 Task: Look for space in Caldas Novas, Brazil from 5th July, 2023 to 11th July, 2023 for 2 adults in price range Rs.8000 to Rs.16000. Place can be entire place with 2 bedrooms having 2 beds and 1 bathroom. Property type can be house, flat, guest house. Booking option can be shelf check-in. Required host language is Spanish.
Action: Mouse moved to (423, 88)
Screenshot: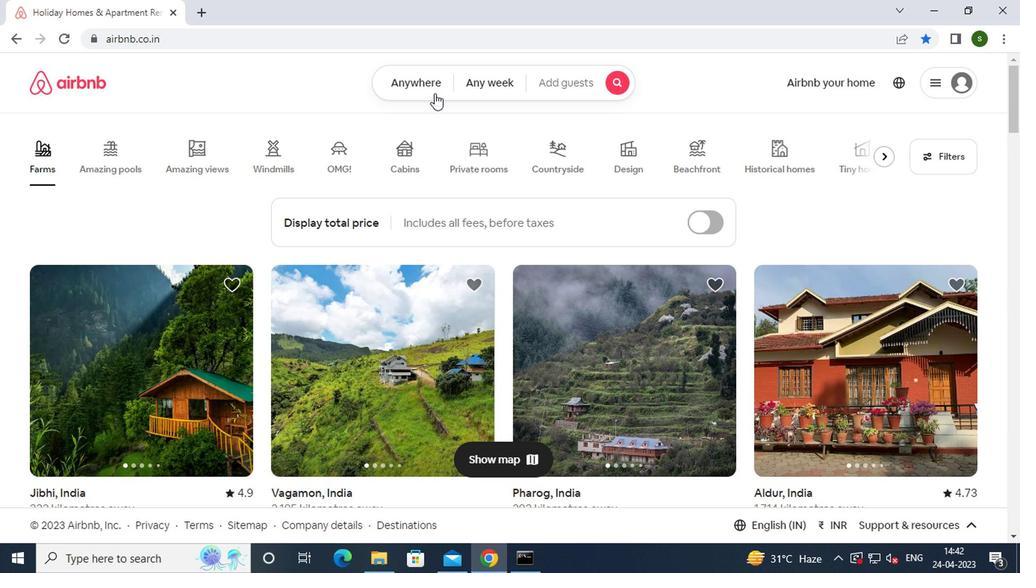 
Action: Mouse pressed left at (423, 88)
Screenshot: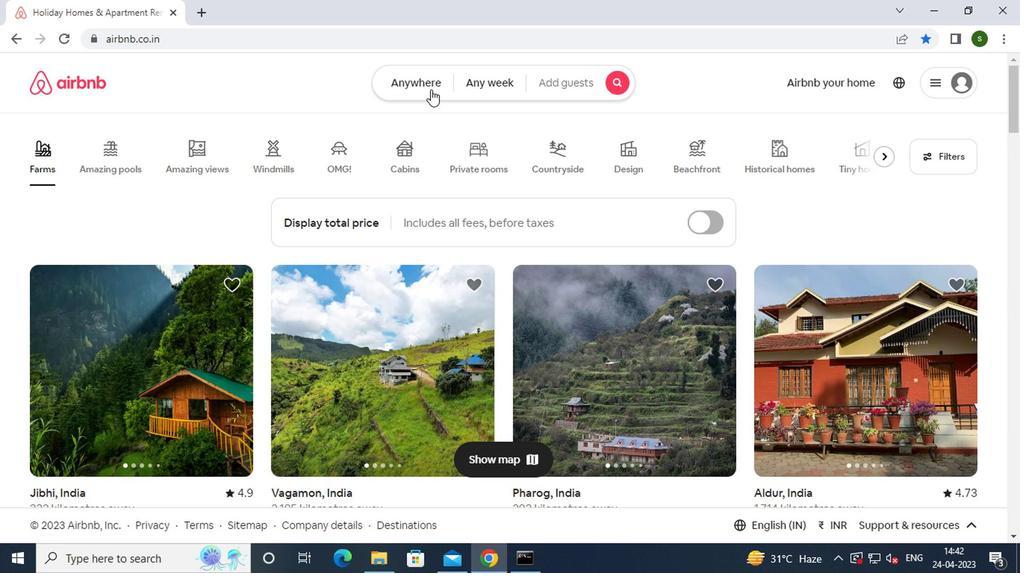 
Action: Mouse moved to (304, 139)
Screenshot: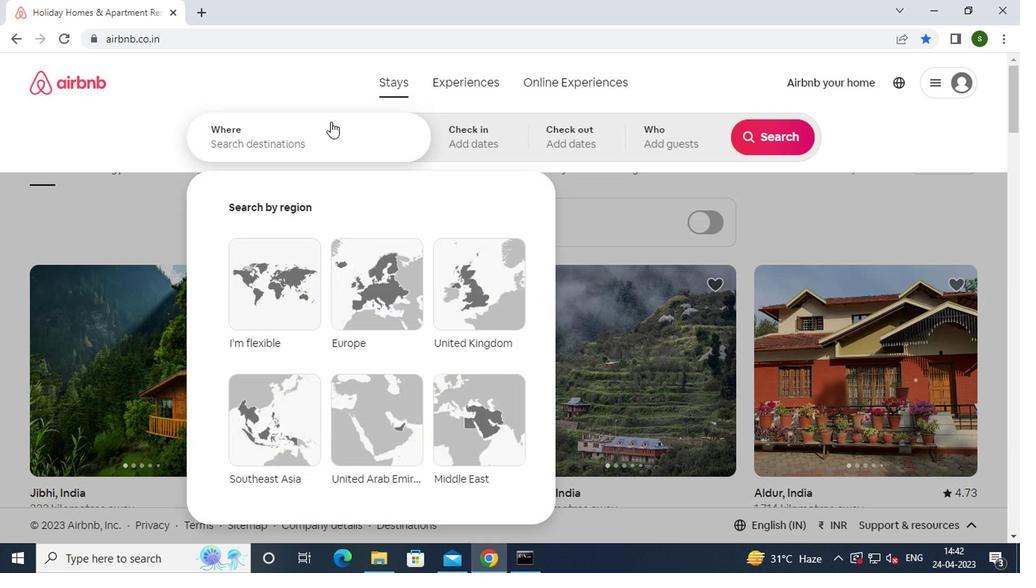 
Action: Mouse pressed left at (304, 139)
Screenshot: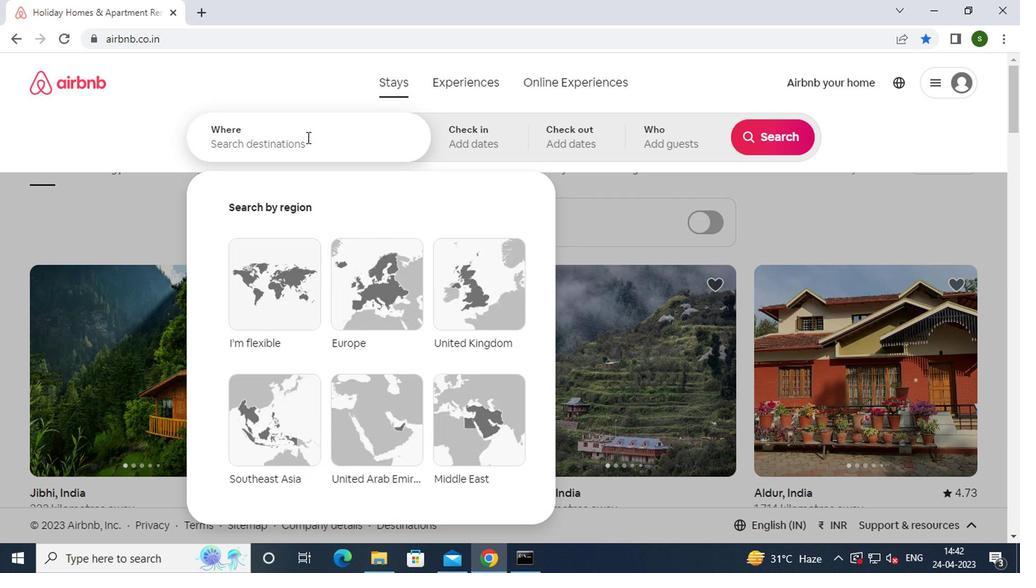 
Action: Key pressed c<Key.caps_lock>aldas<Key.space><Key.caps_lock>n<Key.caps_lock>ovas,<Key.space><Key.caps_lock>b<Key.caps_lock>razil<Key.enter>
Screenshot: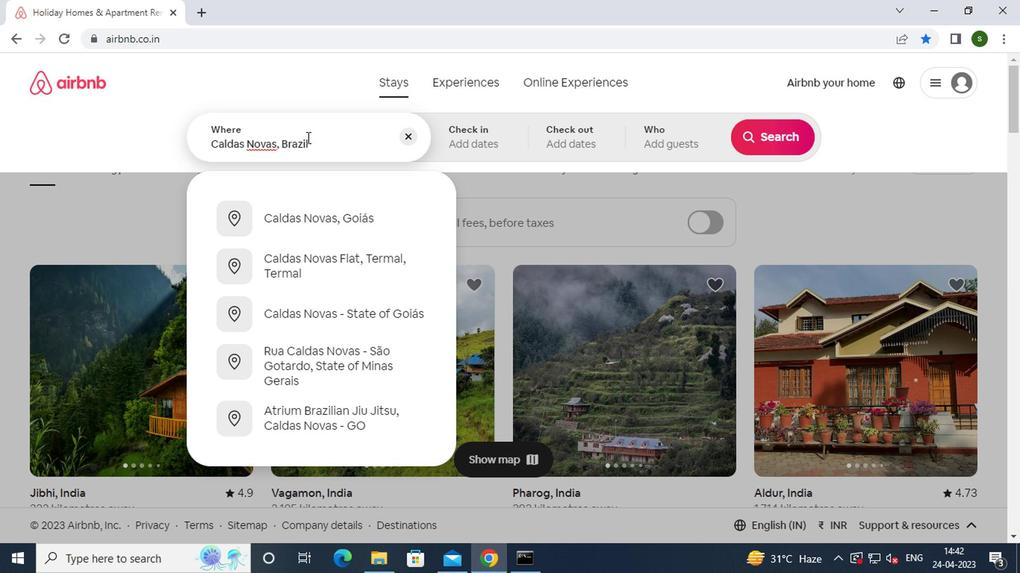 
Action: Mouse moved to (756, 257)
Screenshot: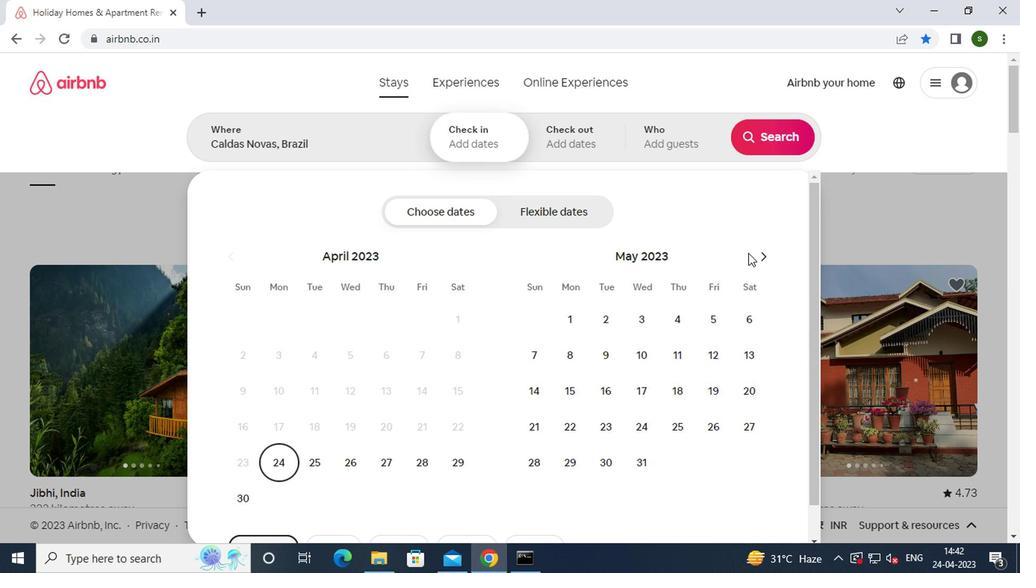 
Action: Mouse pressed left at (756, 257)
Screenshot: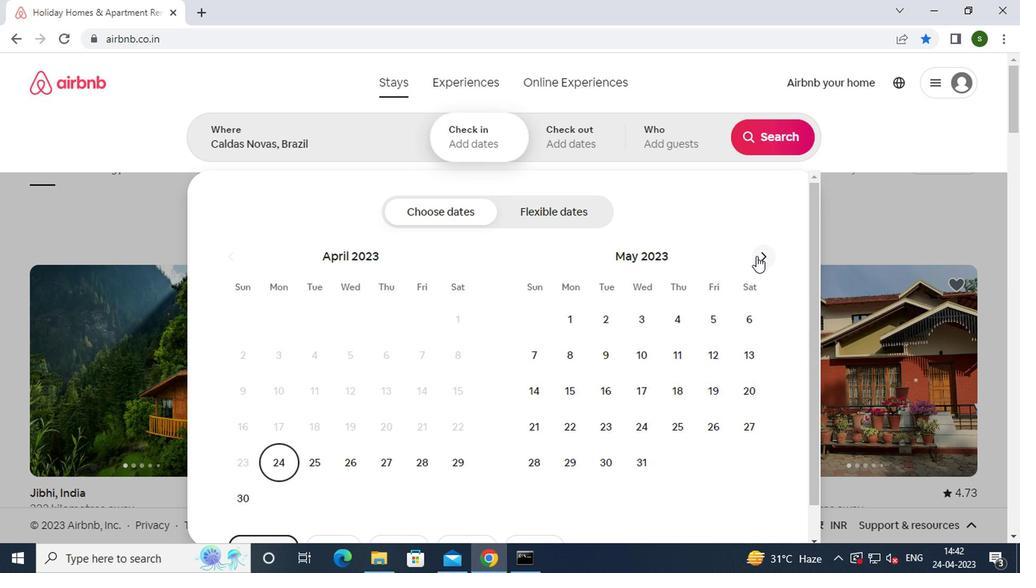 
Action: Mouse pressed left at (756, 257)
Screenshot: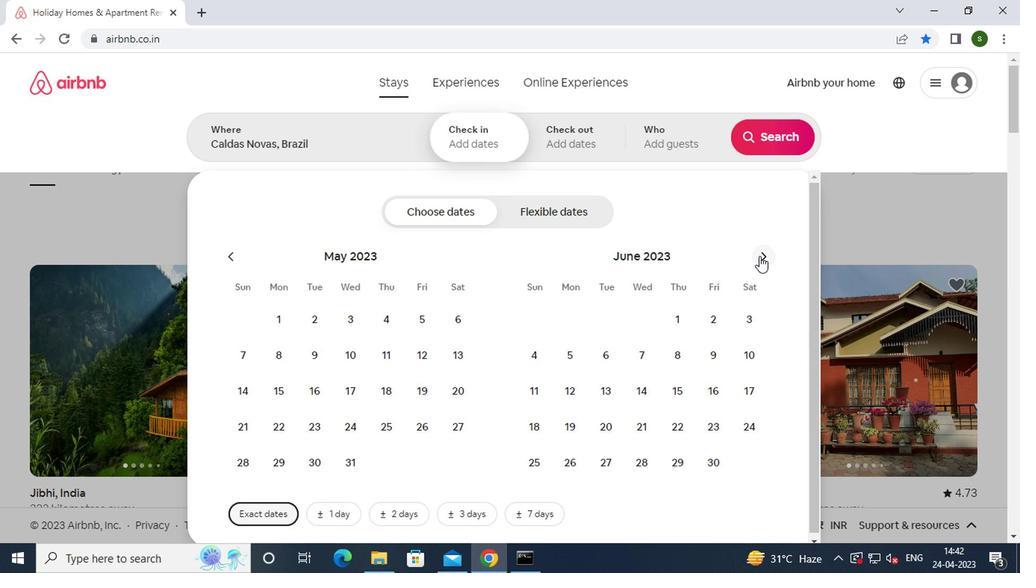 
Action: Mouse moved to (640, 352)
Screenshot: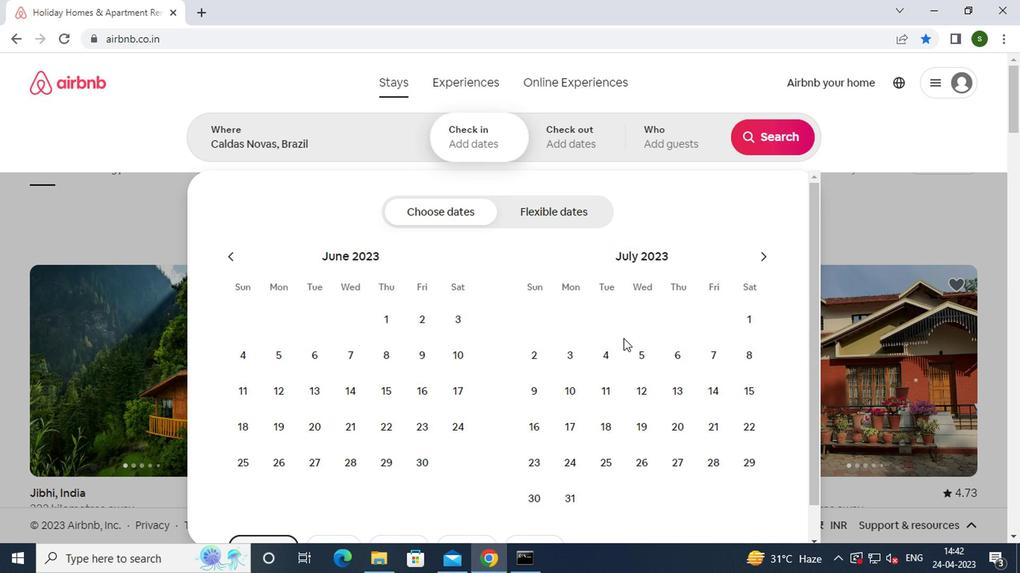 
Action: Mouse pressed left at (640, 352)
Screenshot: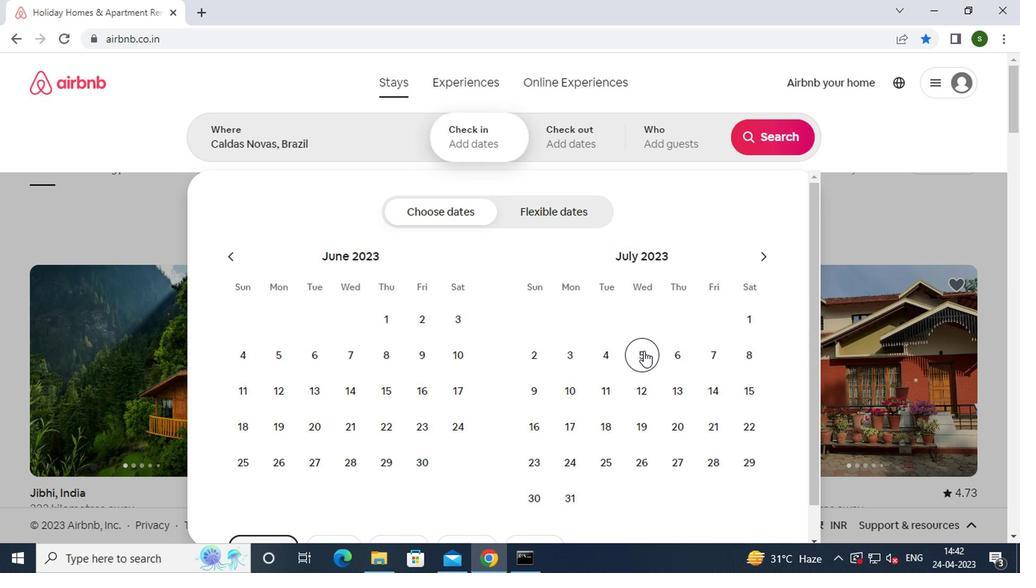 
Action: Mouse moved to (601, 393)
Screenshot: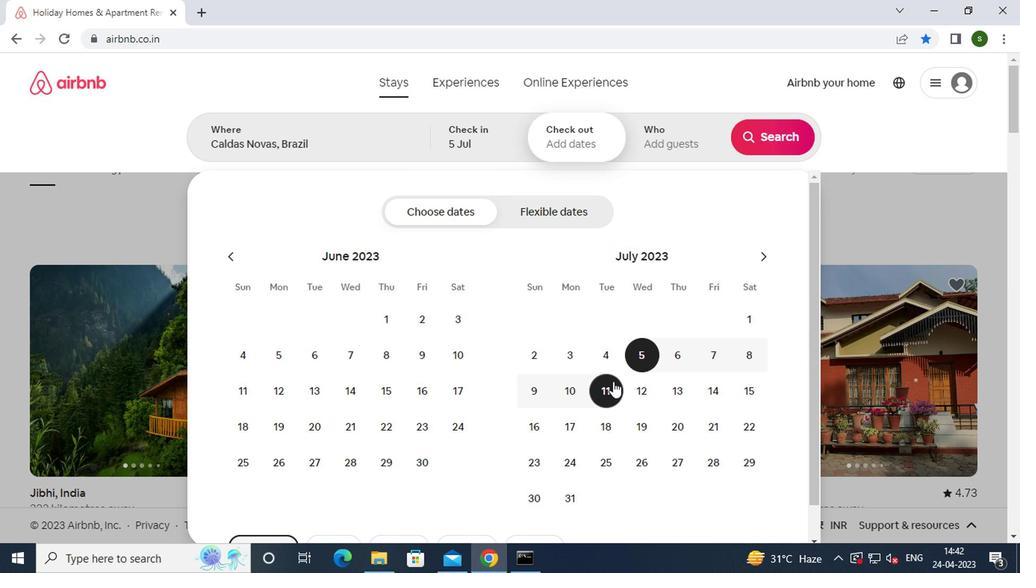 
Action: Mouse pressed left at (601, 393)
Screenshot: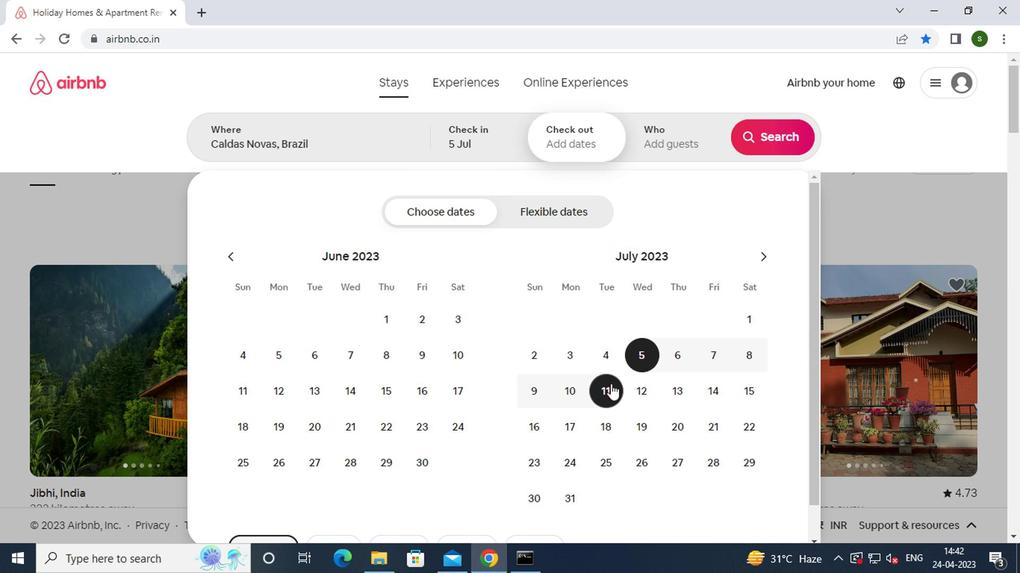 
Action: Mouse moved to (679, 147)
Screenshot: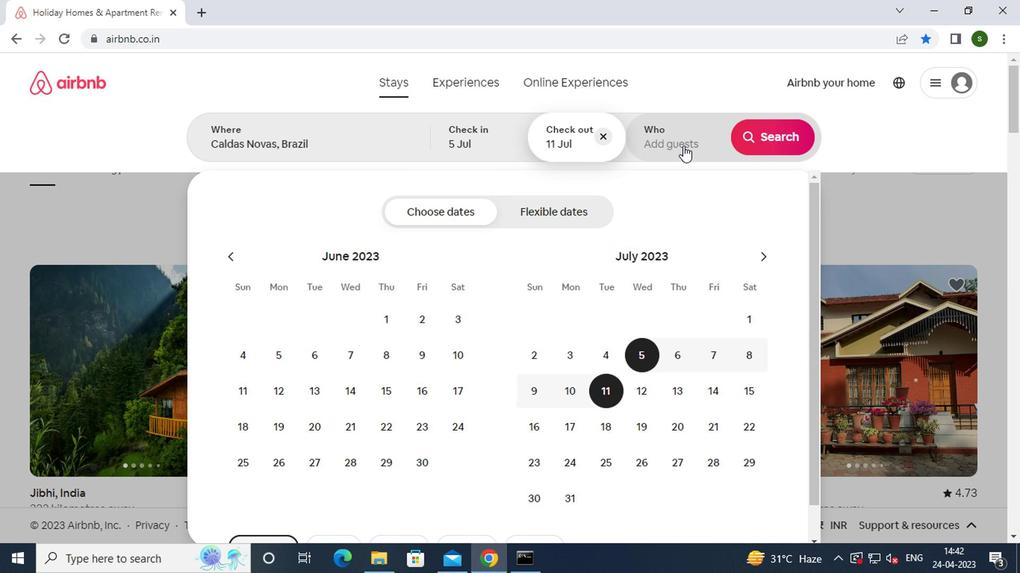 
Action: Mouse pressed left at (679, 147)
Screenshot: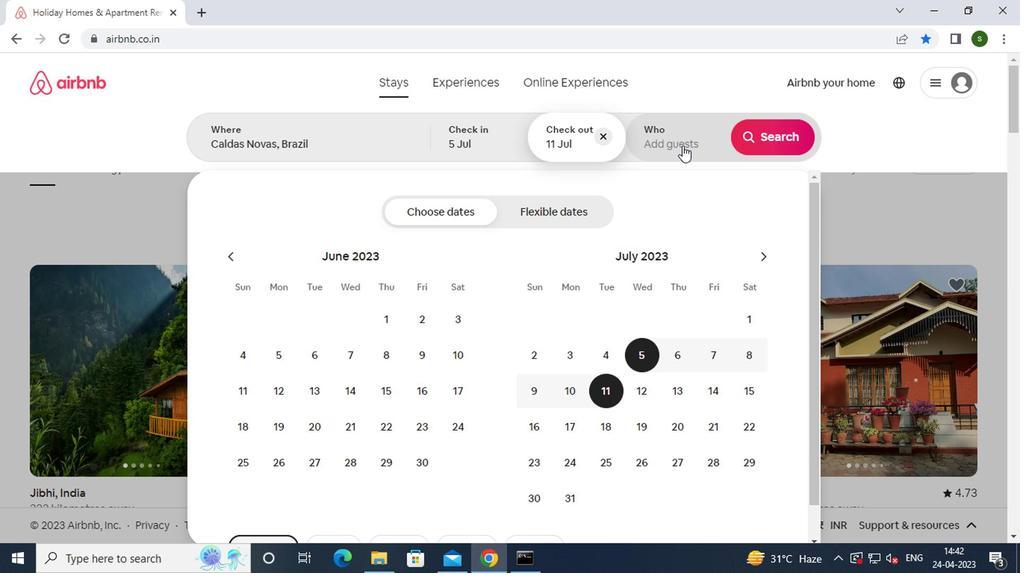 
Action: Mouse moved to (773, 228)
Screenshot: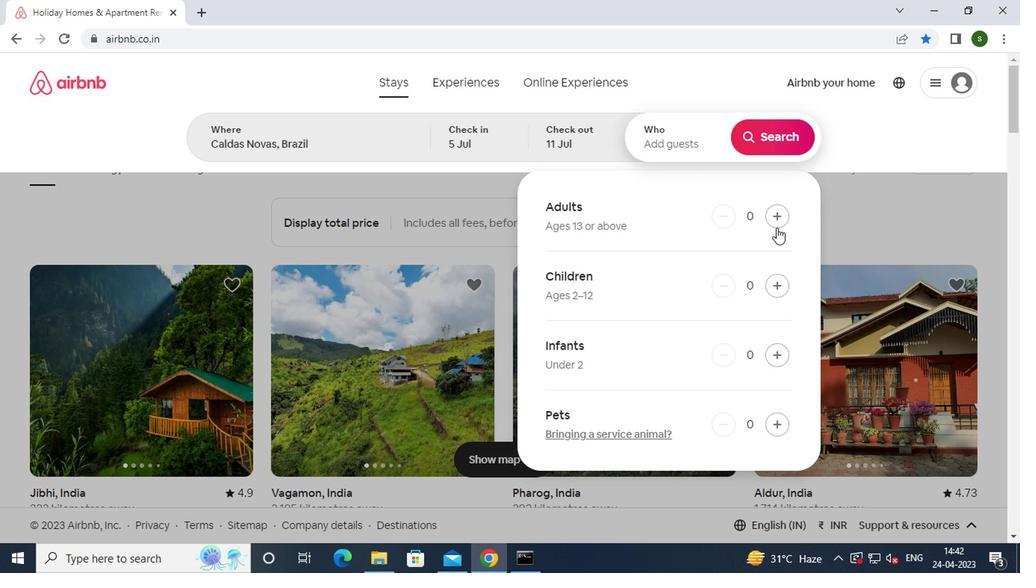 
Action: Mouse pressed left at (773, 228)
Screenshot: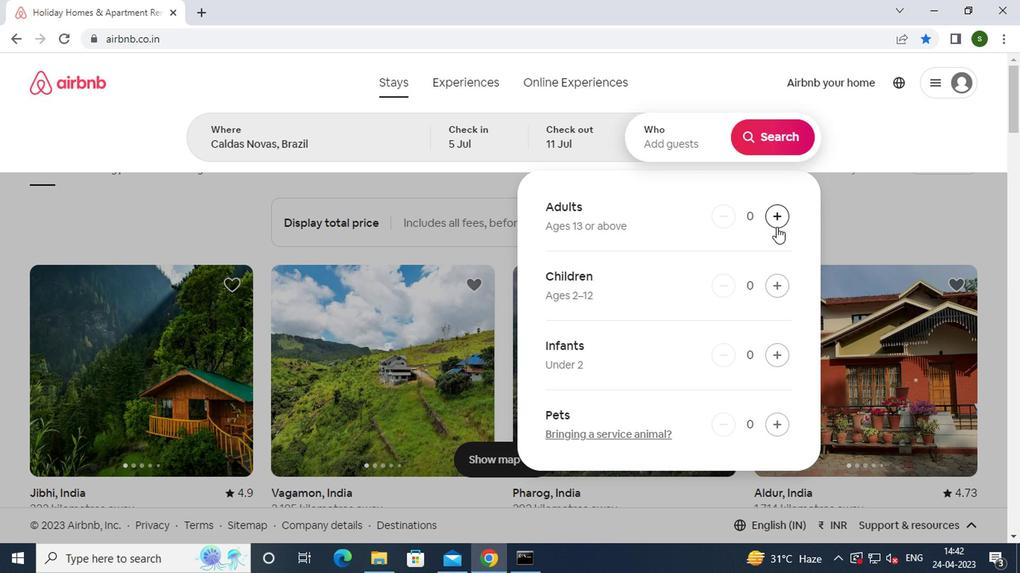 
Action: Mouse pressed left at (773, 228)
Screenshot: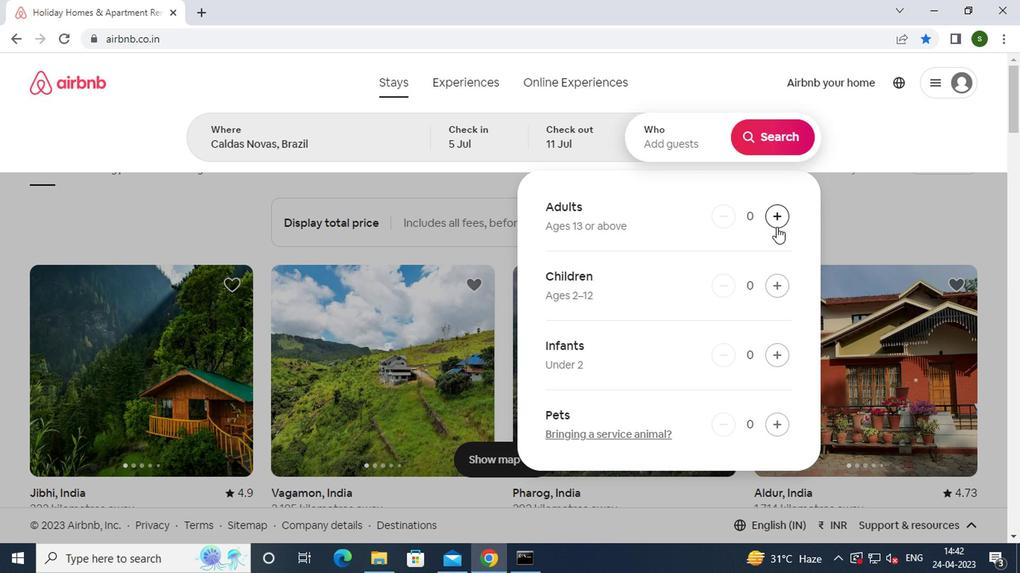 
Action: Mouse moved to (775, 143)
Screenshot: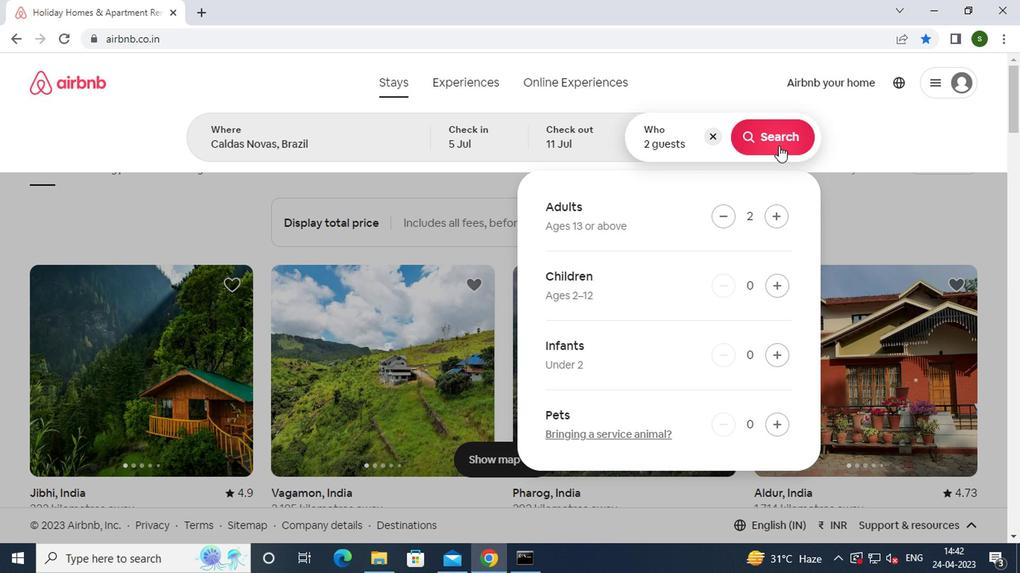 
Action: Mouse pressed left at (775, 143)
Screenshot: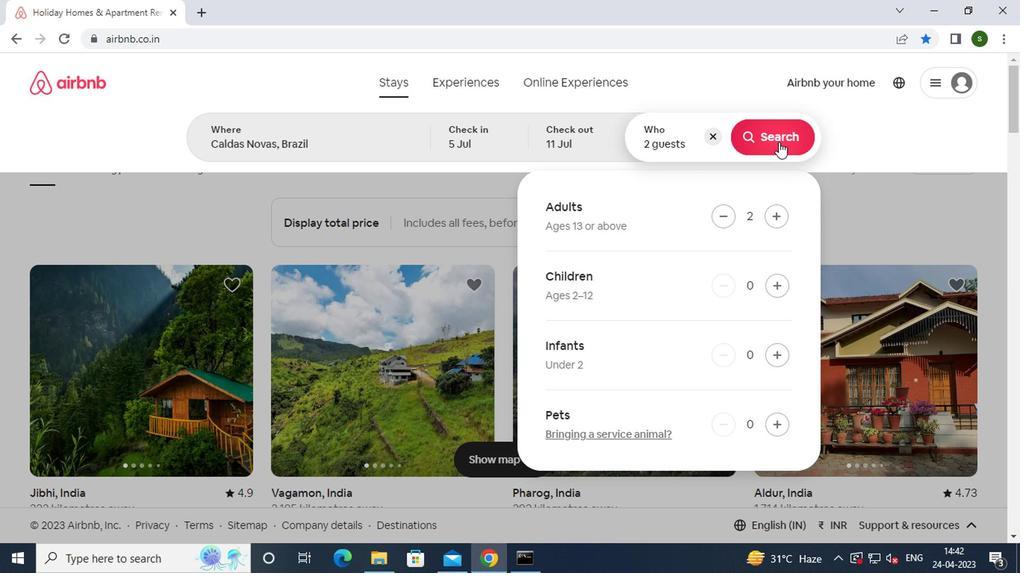 
Action: Mouse moved to (943, 143)
Screenshot: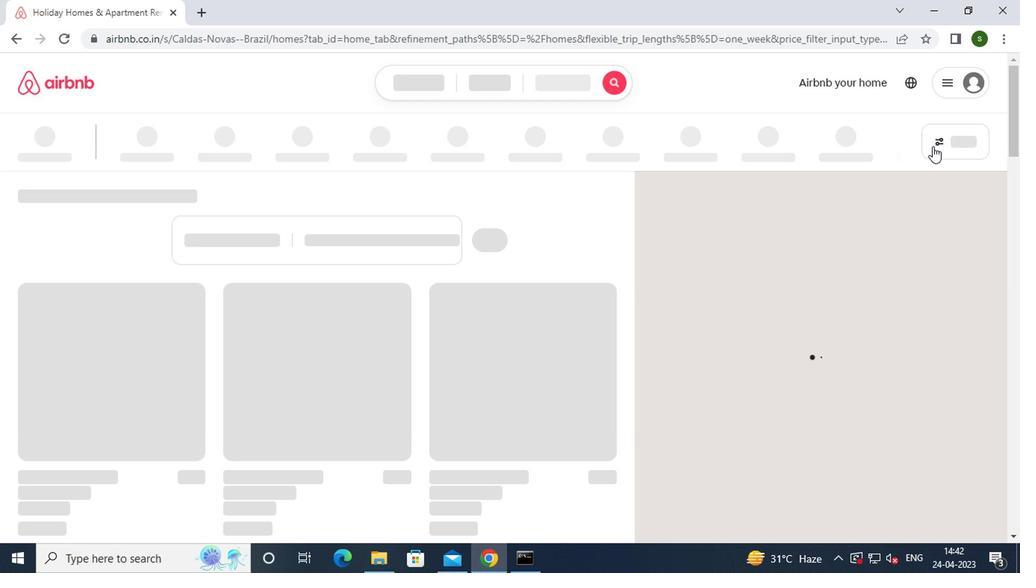 
Action: Mouse pressed left at (943, 143)
Screenshot: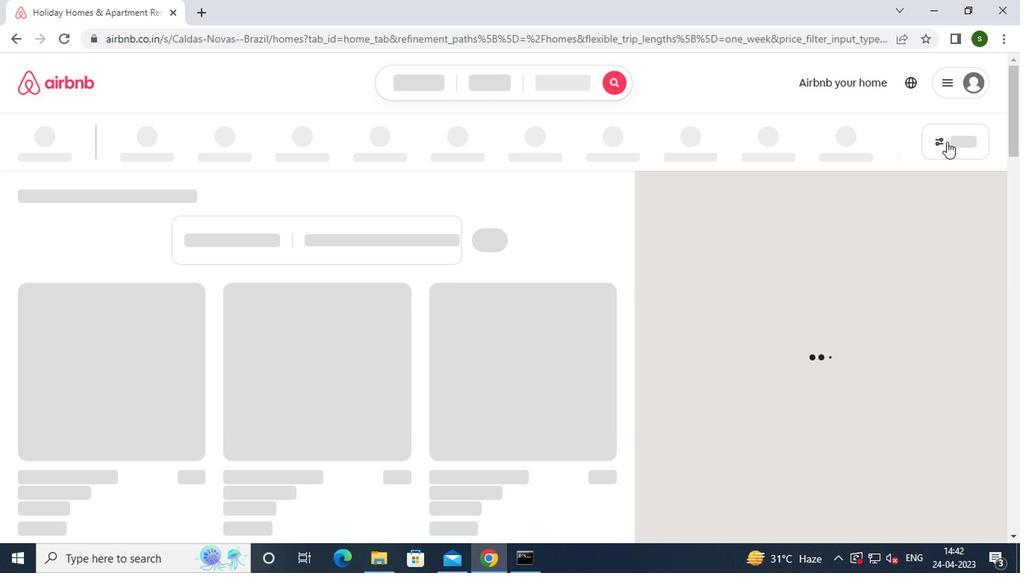 
Action: Mouse moved to (396, 333)
Screenshot: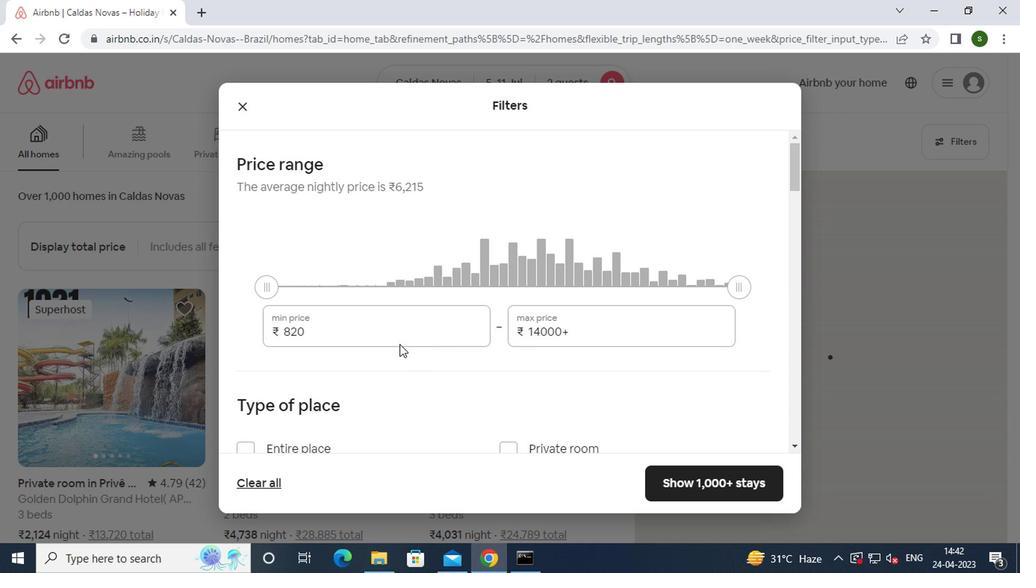 
Action: Mouse pressed left at (396, 333)
Screenshot: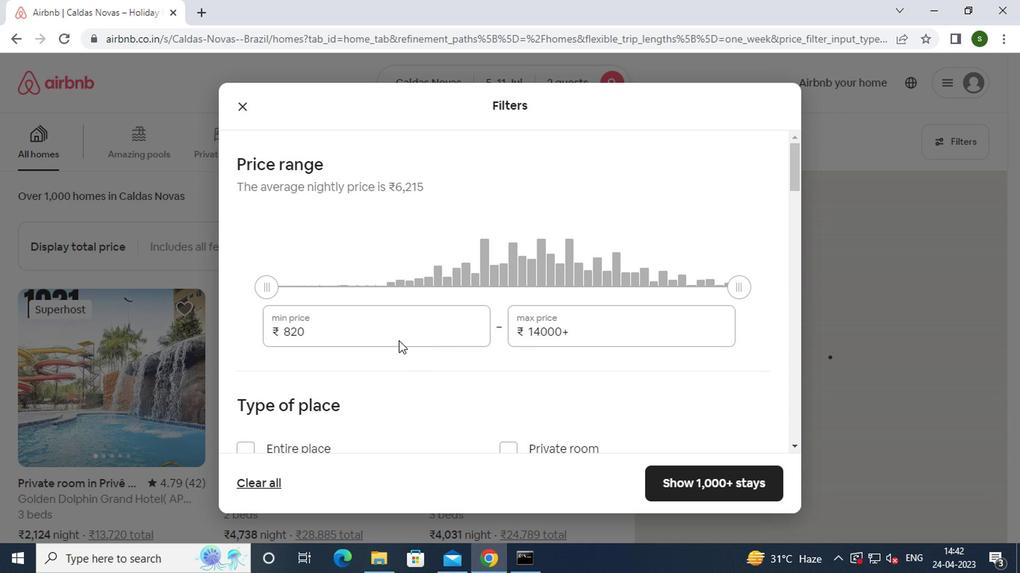 
Action: Mouse moved to (396, 333)
Screenshot: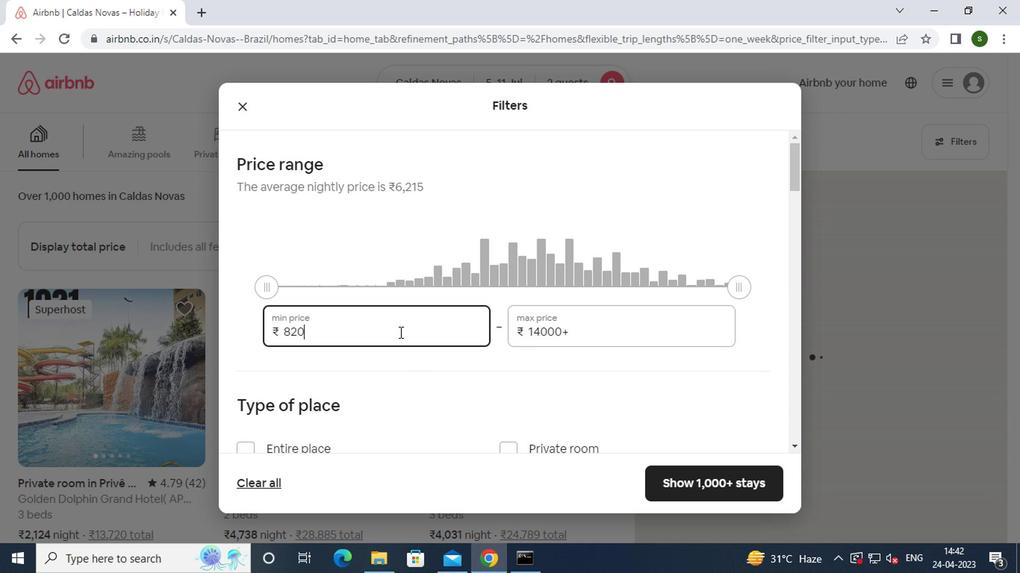 
Action: Key pressed <Key.backspace><Key.backspace><Key.backspace><Key.backspace><Key.backspace><Key.backspace><Key.backspace><Key.backspace><Key.backspace>8000
Screenshot: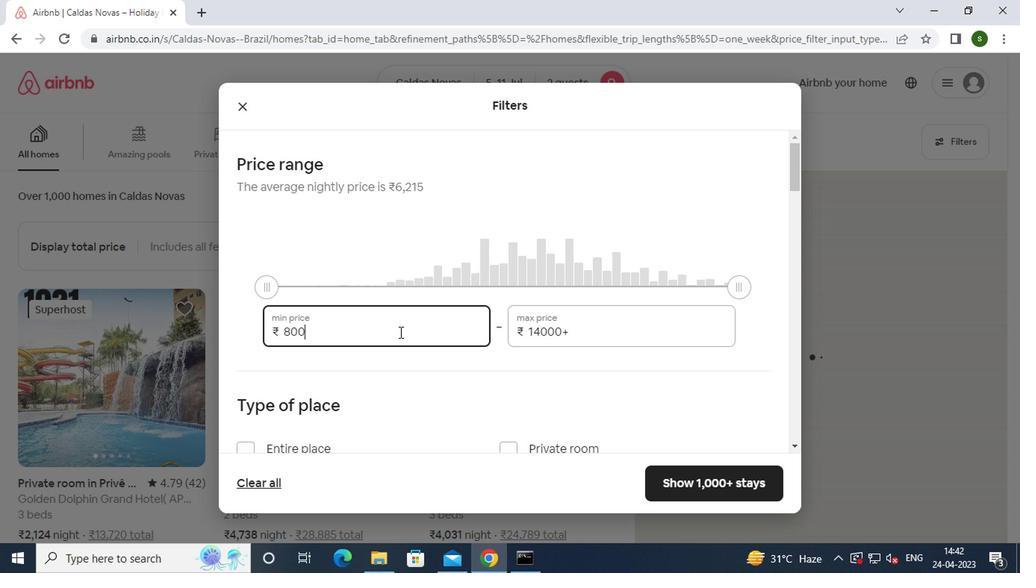 
Action: Mouse moved to (574, 335)
Screenshot: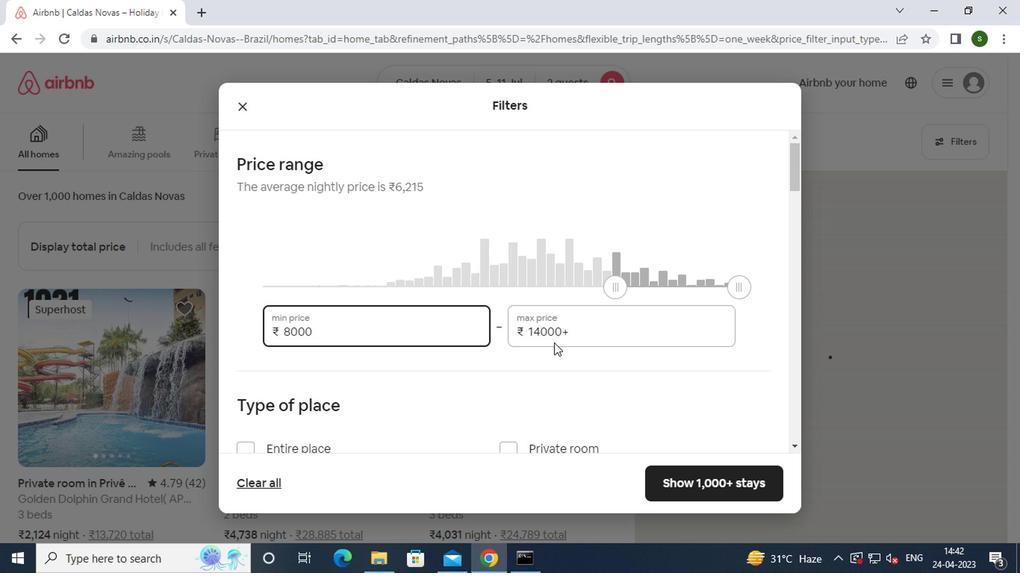
Action: Mouse pressed left at (574, 335)
Screenshot: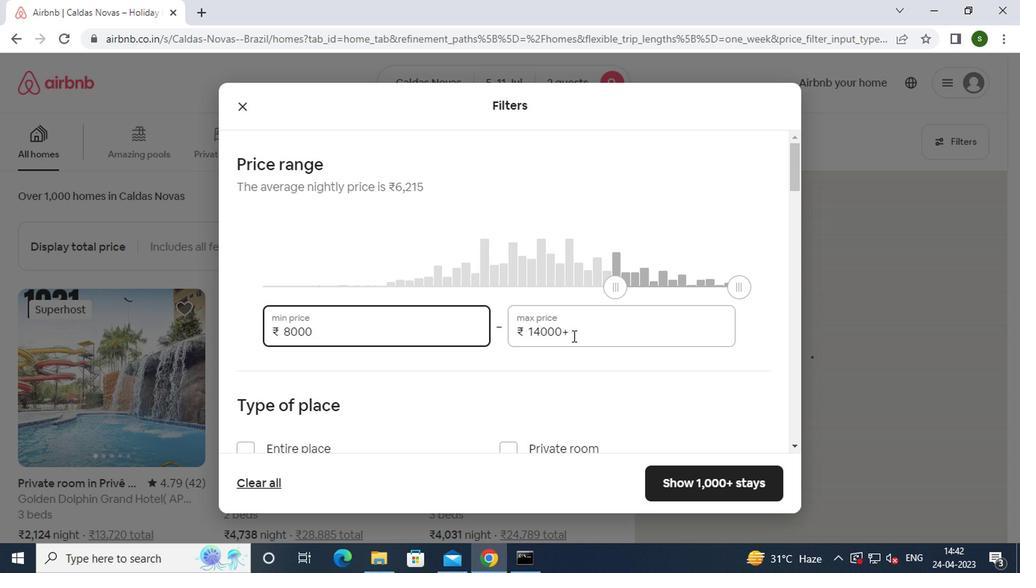 
Action: Key pressed <Key.backspace><Key.backspace><Key.backspace><Key.backspace><Key.backspace><Key.backspace><Key.backspace><Key.backspace><Key.backspace><Key.backspace><Key.backspace>16000
Screenshot: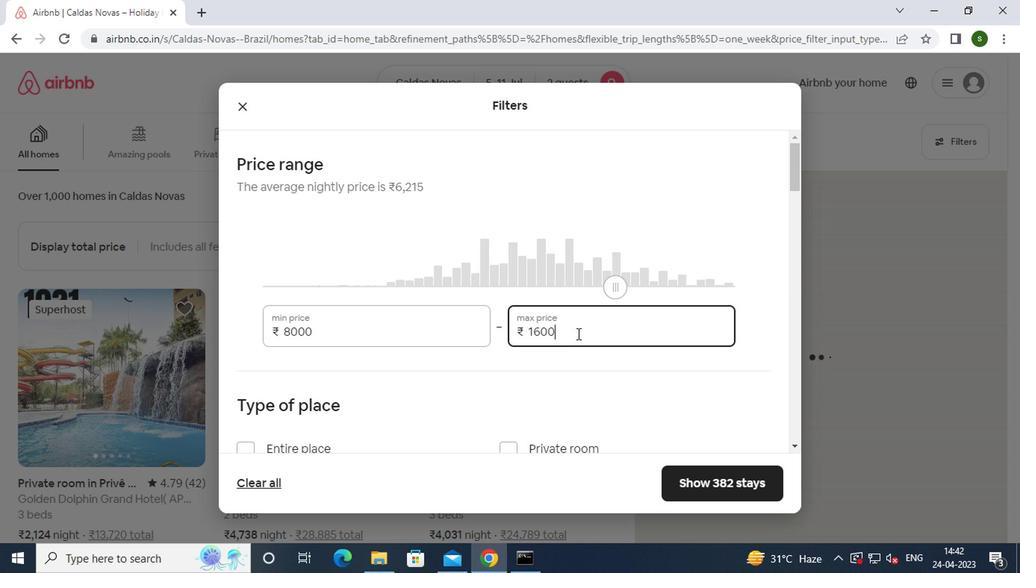 
Action: Mouse moved to (379, 389)
Screenshot: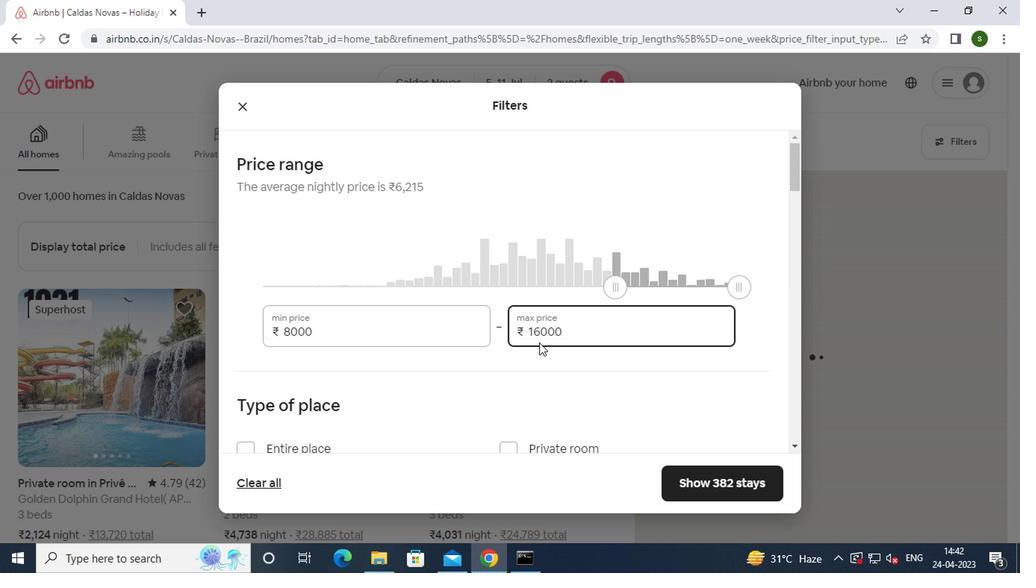 
Action: Mouse scrolled (379, 389) with delta (0, 0)
Screenshot: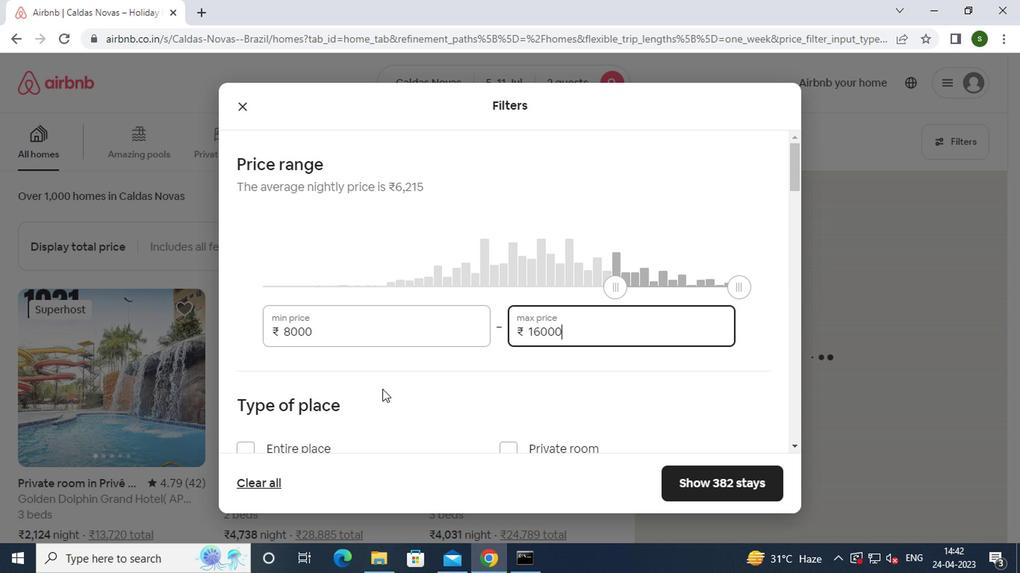 
Action: Mouse scrolled (379, 389) with delta (0, 0)
Screenshot: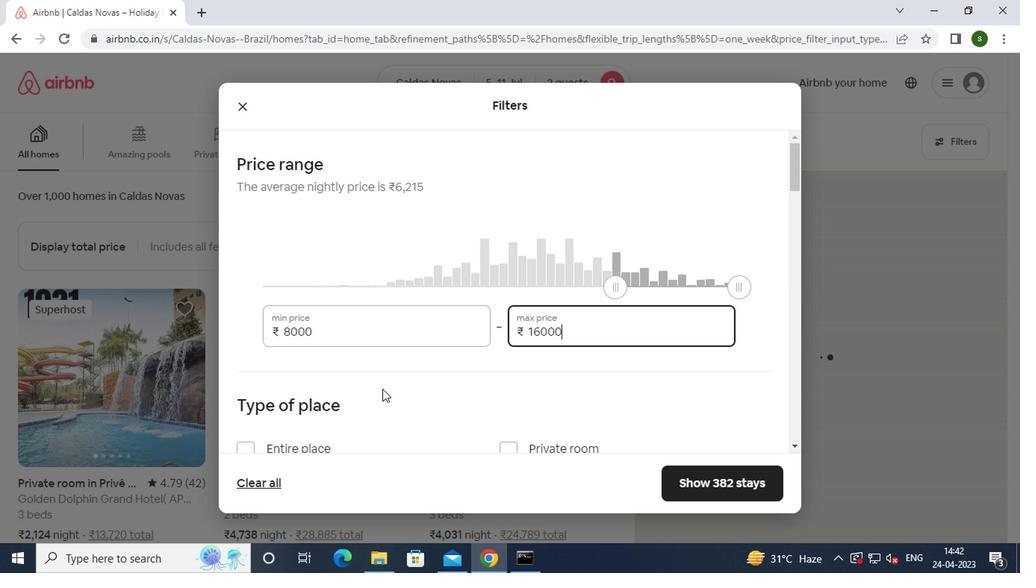 
Action: Mouse moved to (291, 309)
Screenshot: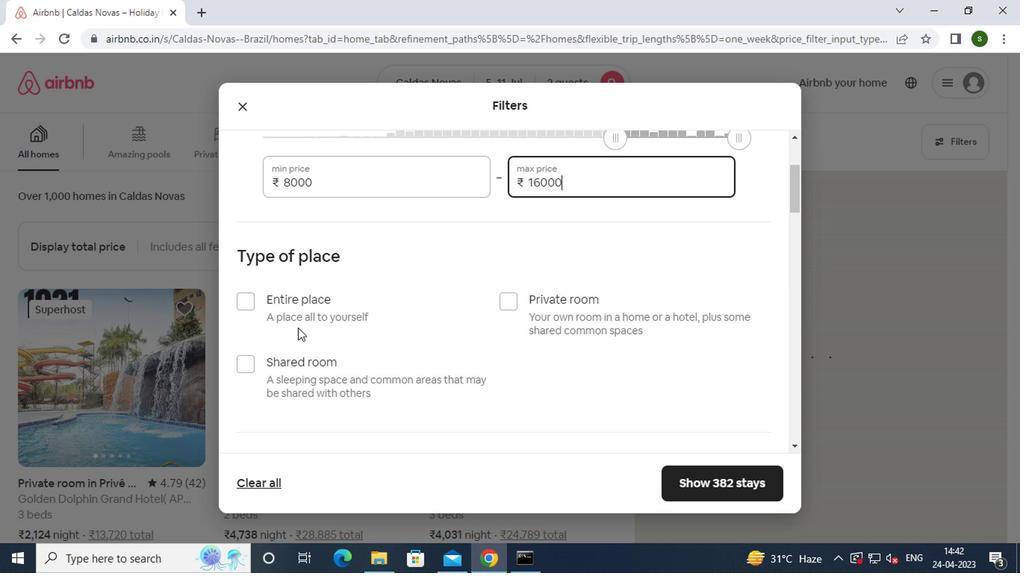 
Action: Mouse pressed left at (291, 309)
Screenshot: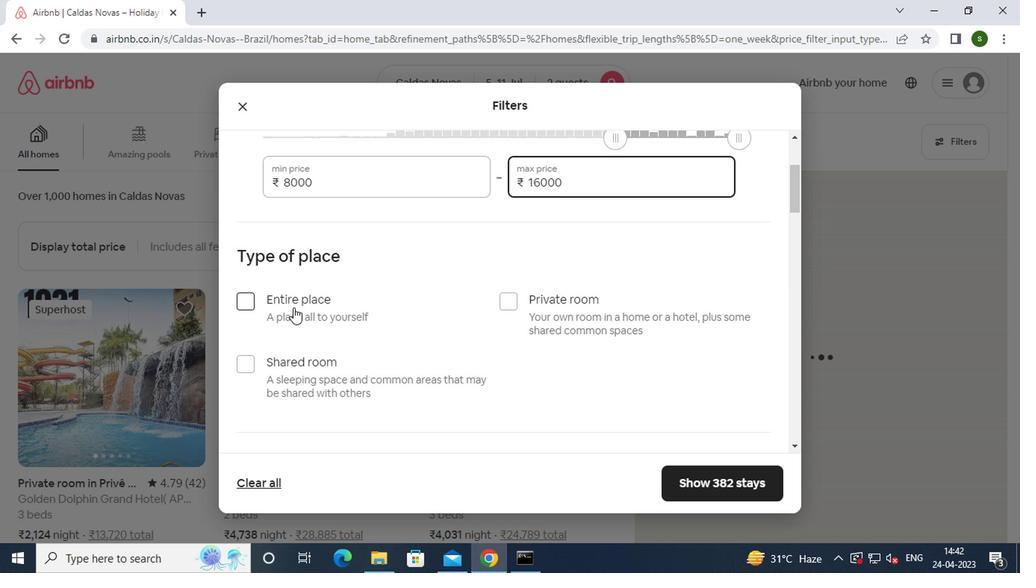 
Action: Mouse moved to (363, 293)
Screenshot: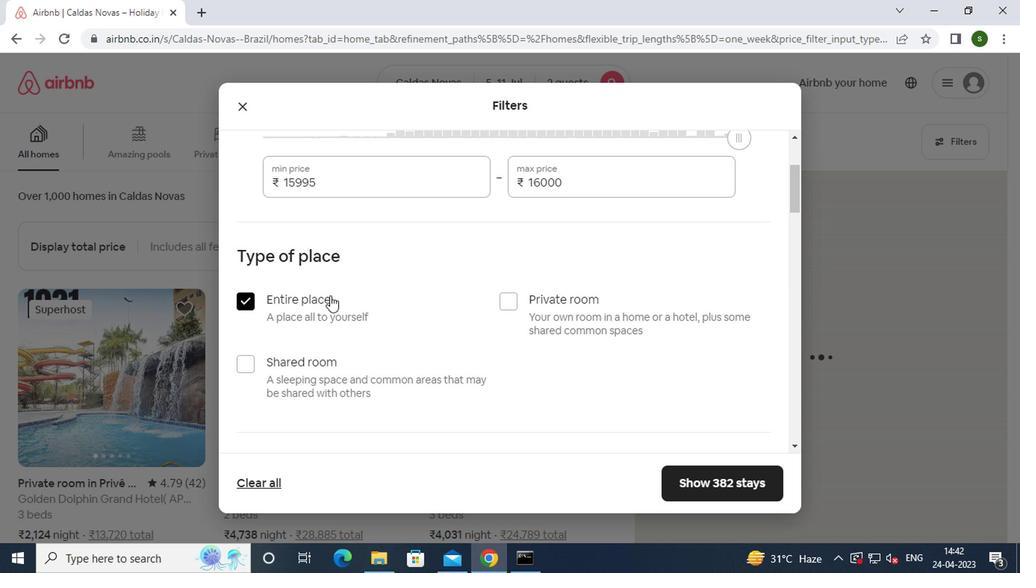 
Action: Mouse scrolled (363, 292) with delta (0, 0)
Screenshot: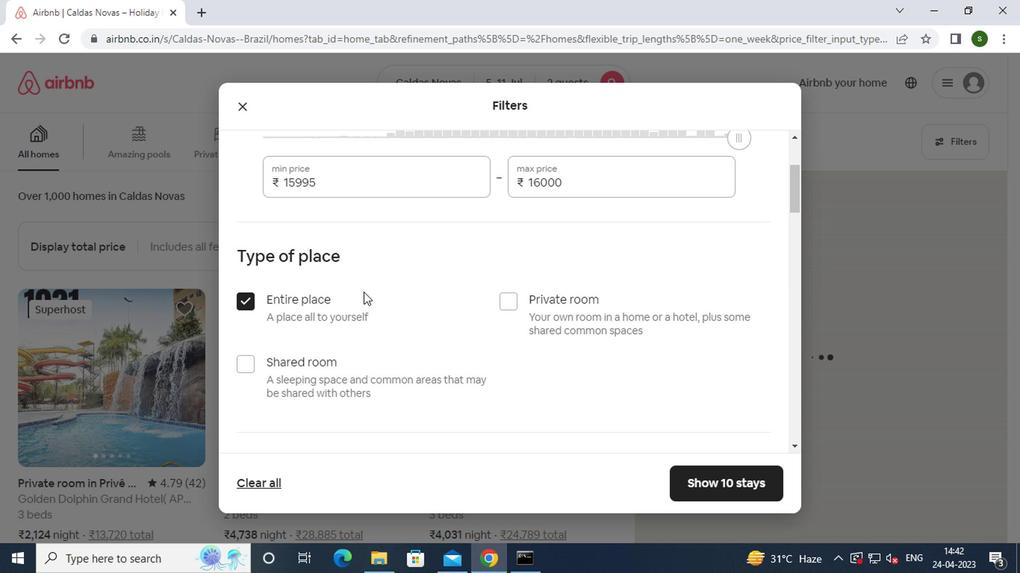 
Action: Mouse scrolled (363, 292) with delta (0, 0)
Screenshot: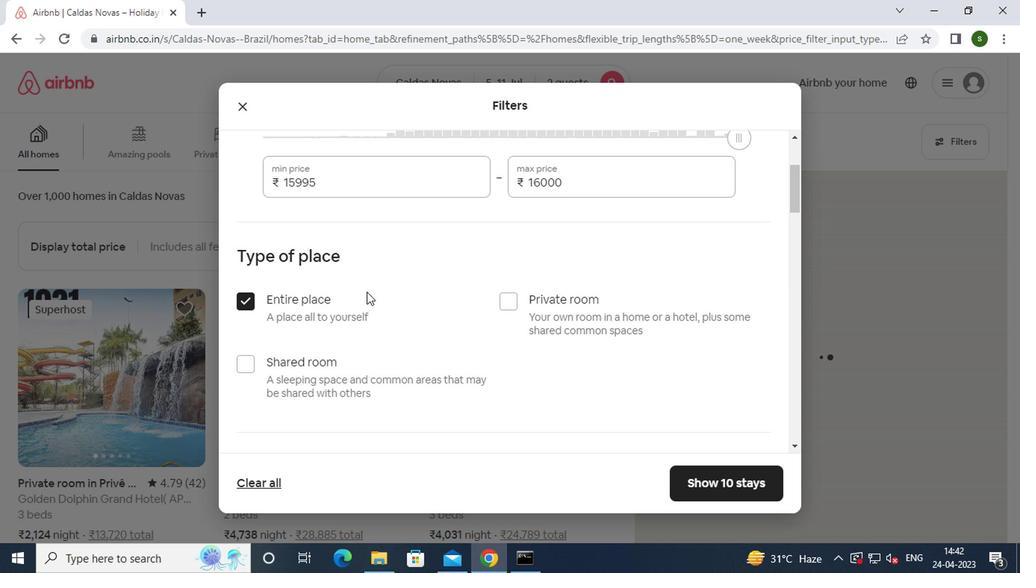 
Action: Mouse scrolled (363, 292) with delta (0, 0)
Screenshot: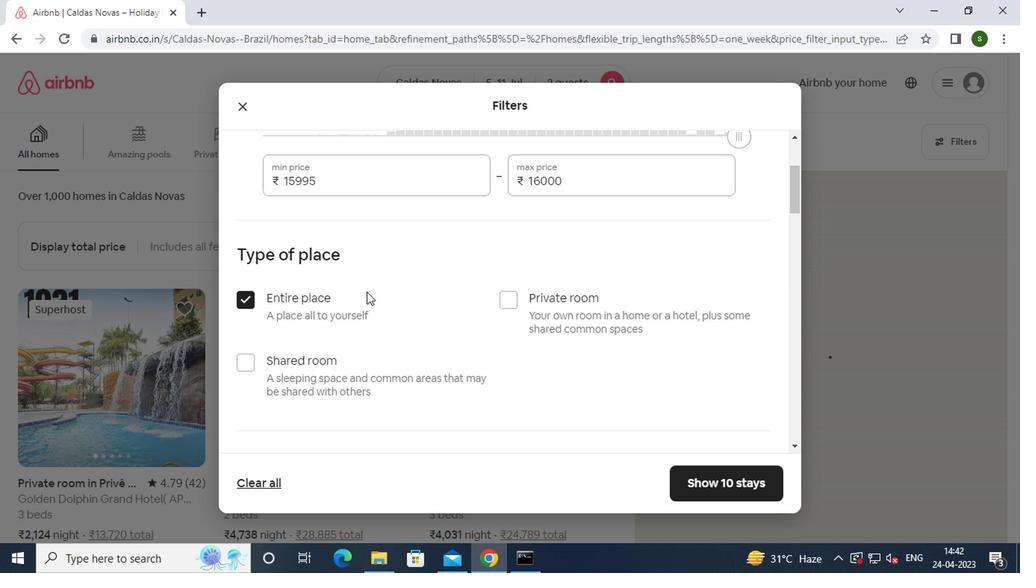 
Action: Mouse moved to (372, 313)
Screenshot: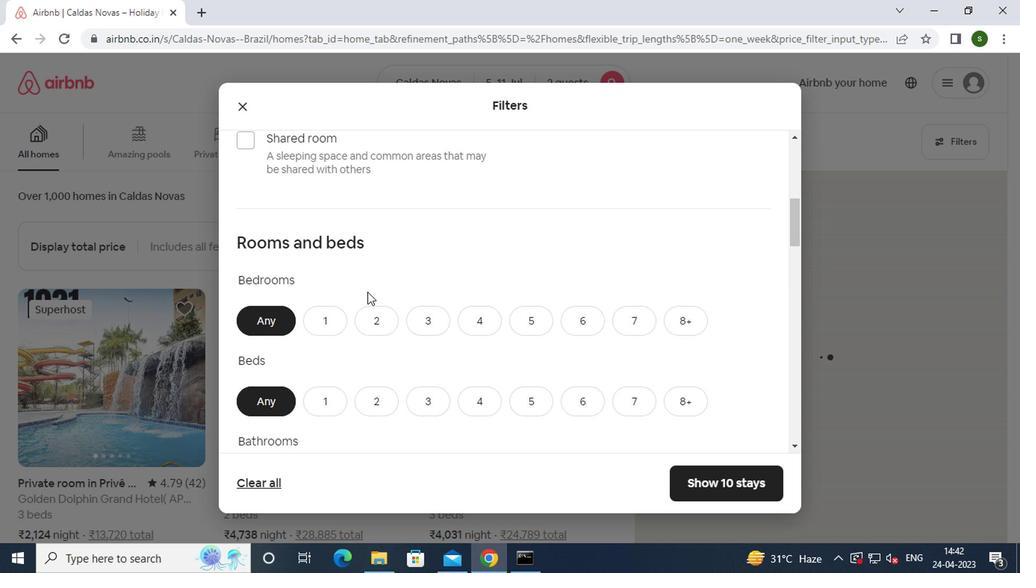 
Action: Mouse pressed left at (372, 313)
Screenshot: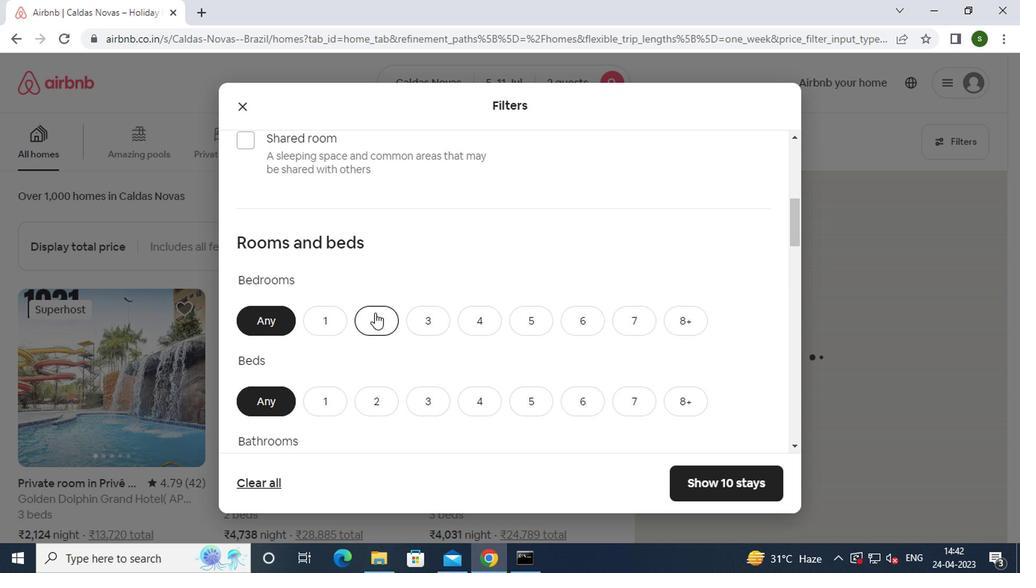 
Action: Mouse moved to (406, 292)
Screenshot: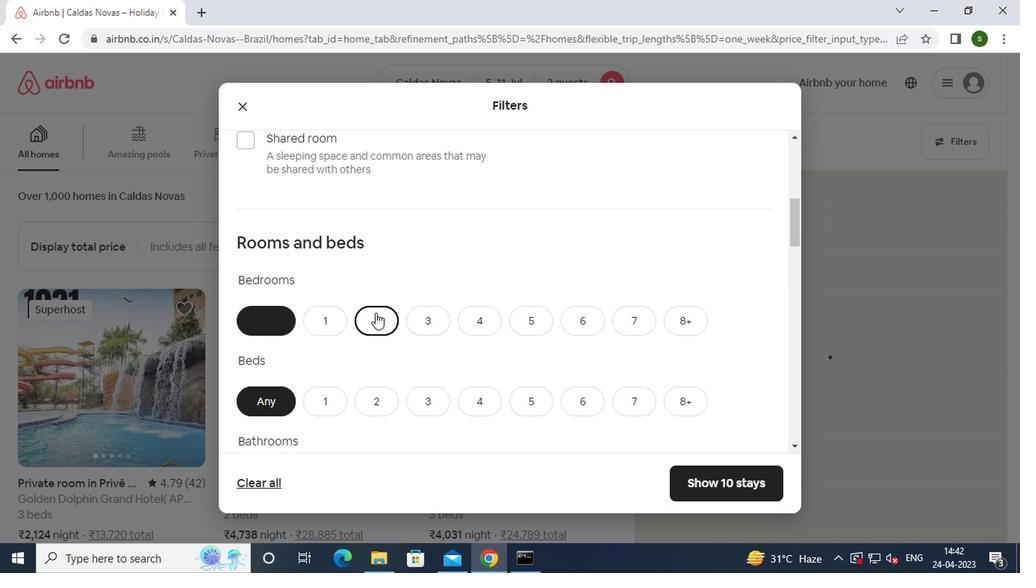 
Action: Mouse scrolled (406, 292) with delta (0, 0)
Screenshot: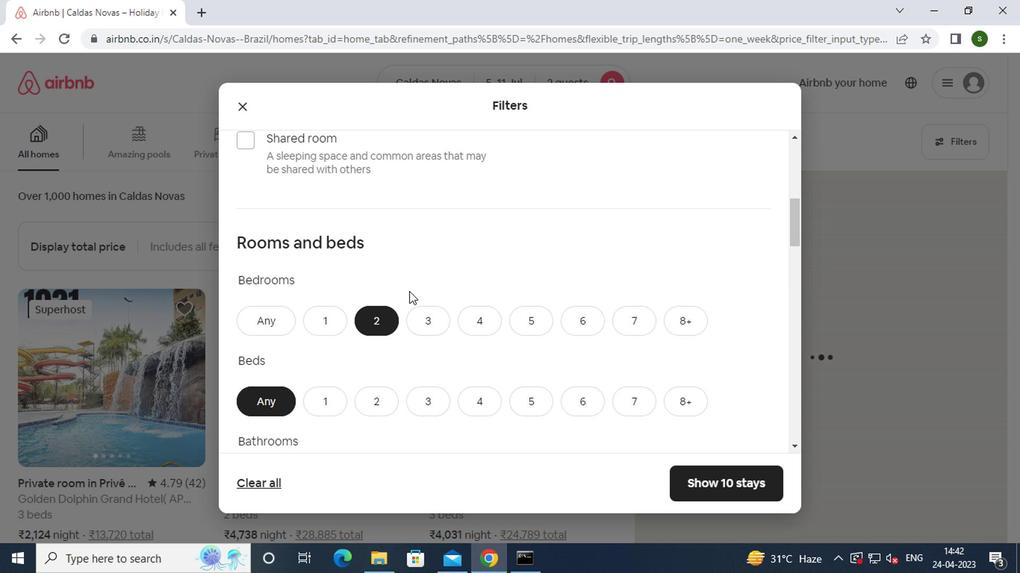 
Action: Mouse scrolled (406, 292) with delta (0, 0)
Screenshot: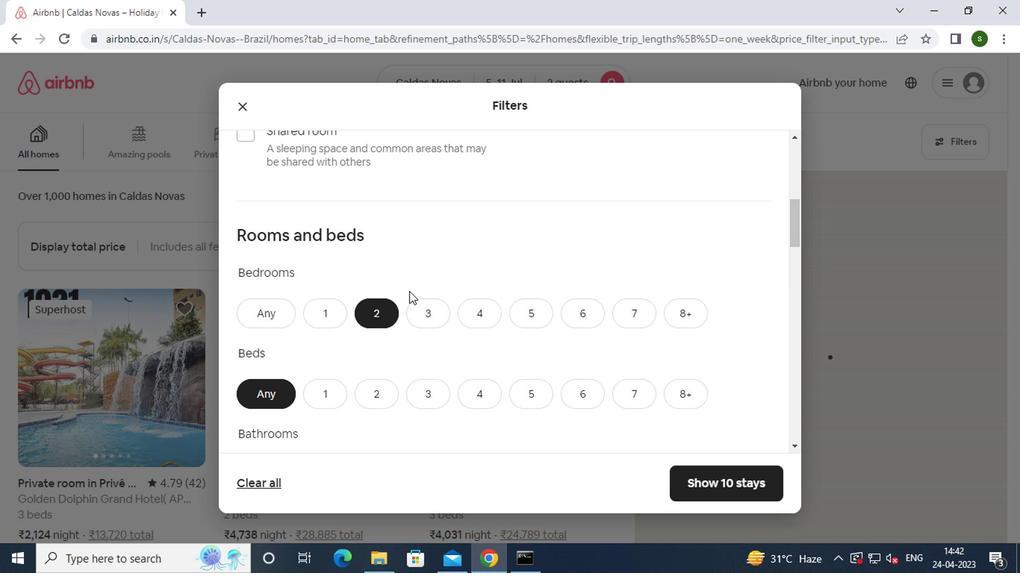 
Action: Mouse moved to (376, 258)
Screenshot: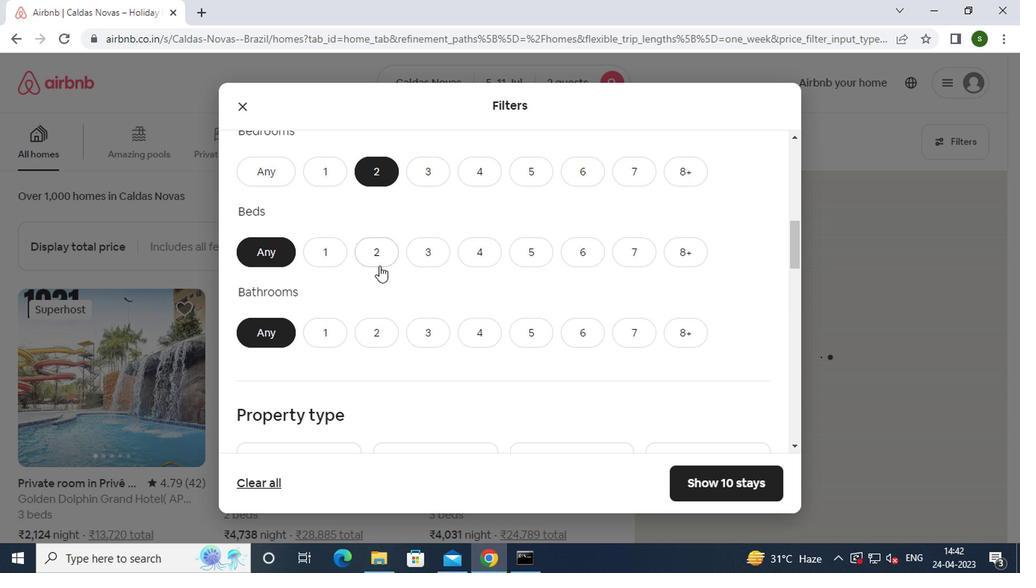 
Action: Mouse pressed left at (376, 258)
Screenshot: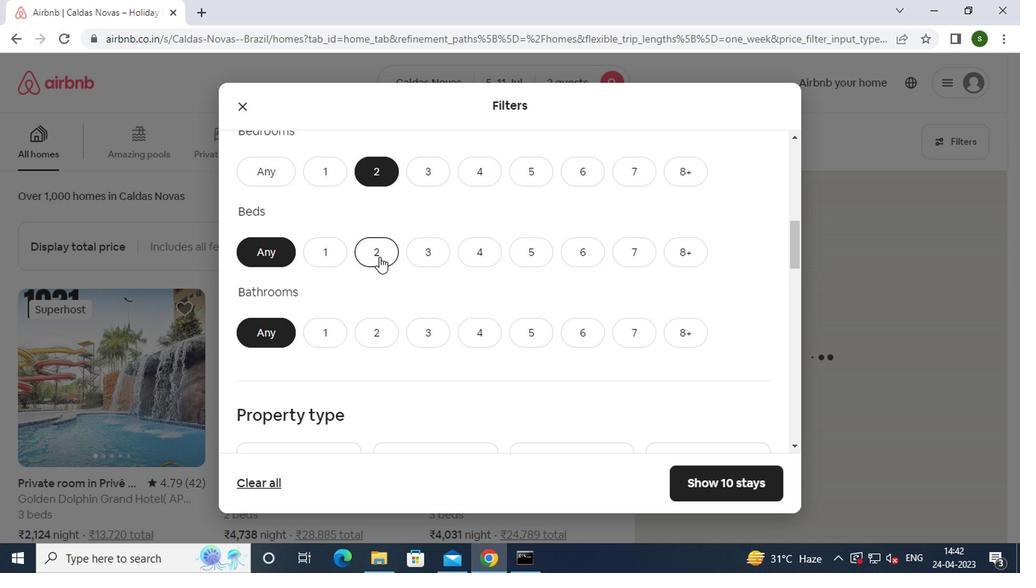 
Action: Mouse moved to (327, 331)
Screenshot: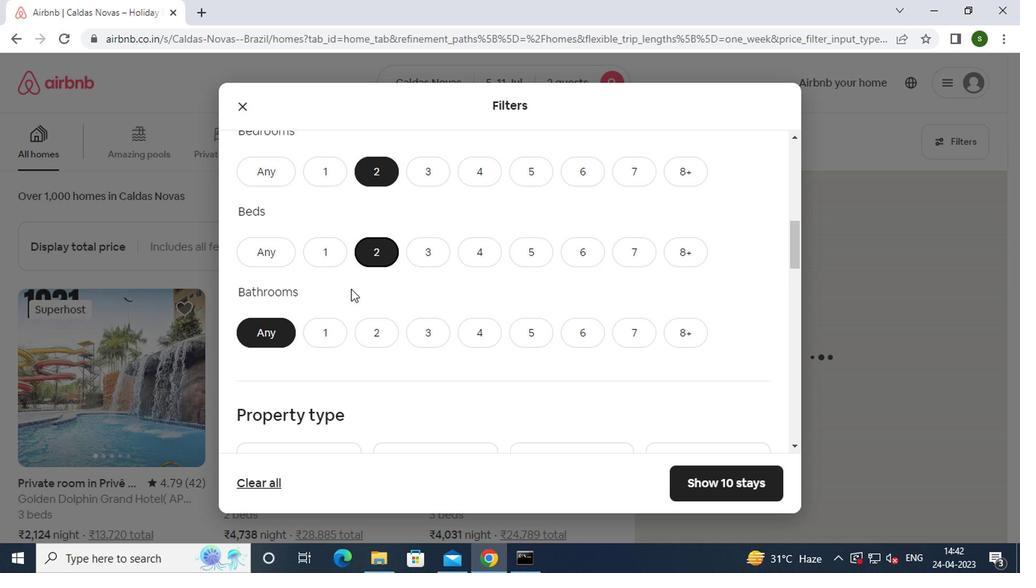 
Action: Mouse pressed left at (327, 331)
Screenshot: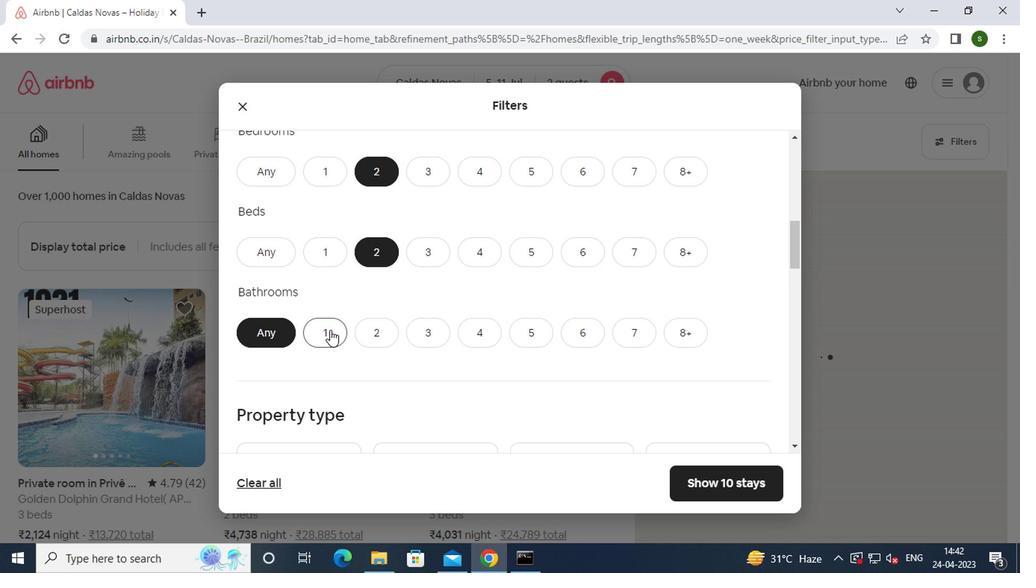
Action: Mouse moved to (505, 256)
Screenshot: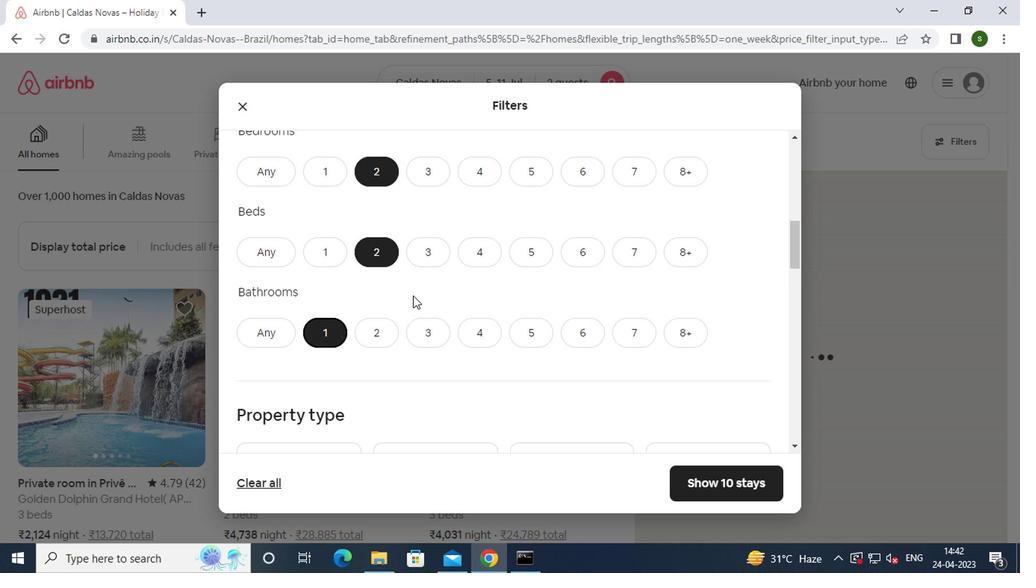 
Action: Mouse scrolled (505, 255) with delta (0, 0)
Screenshot: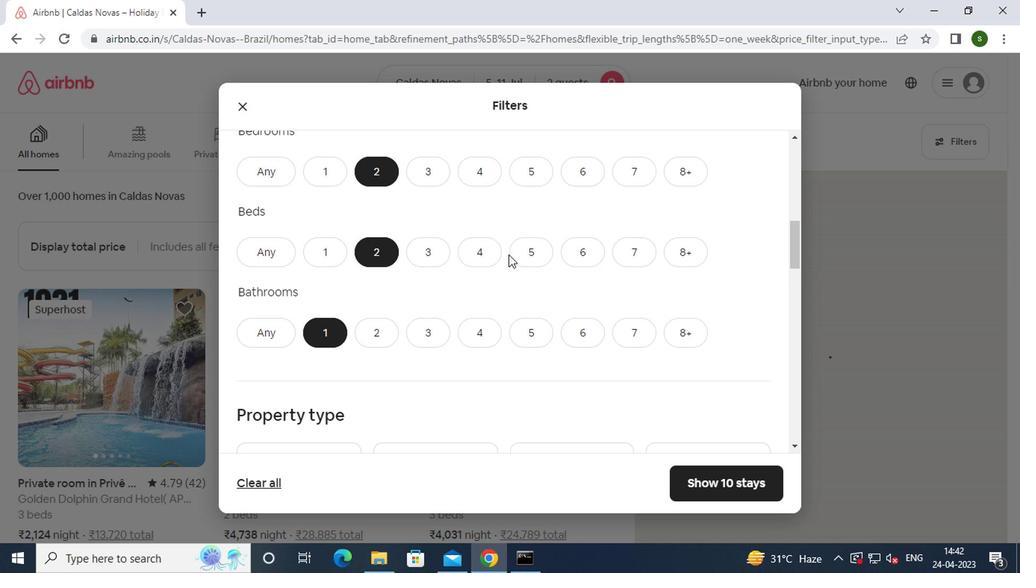 
Action: Mouse scrolled (505, 255) with delta (0, 0)
Screenshot: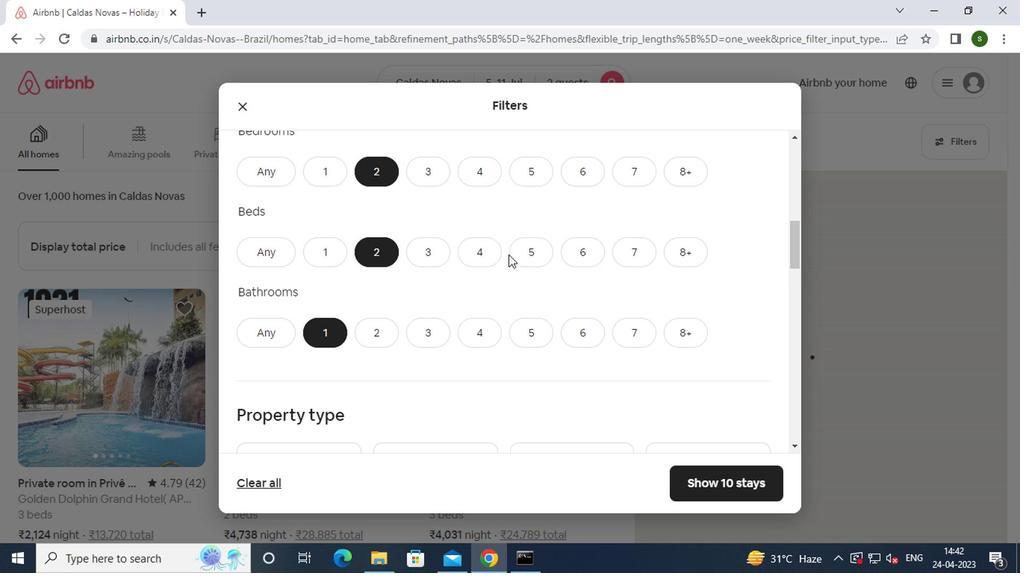 
Action: Mouse moved to (312, 310)
Screenshot: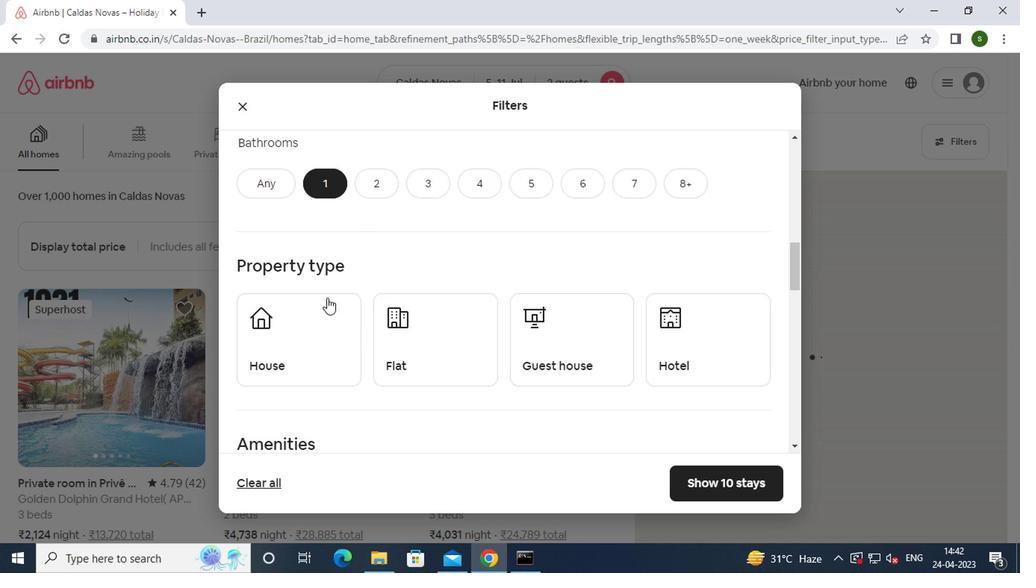
Action: Mouse pressed left at (312, 310)
Screenshot: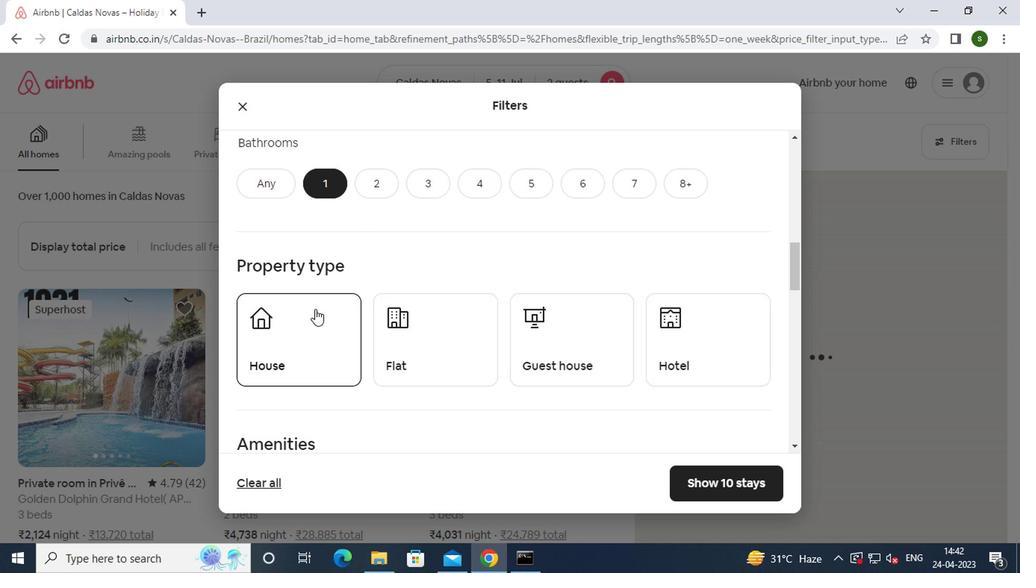 
Action: Mouse moved to (433, 334)
Screenshot: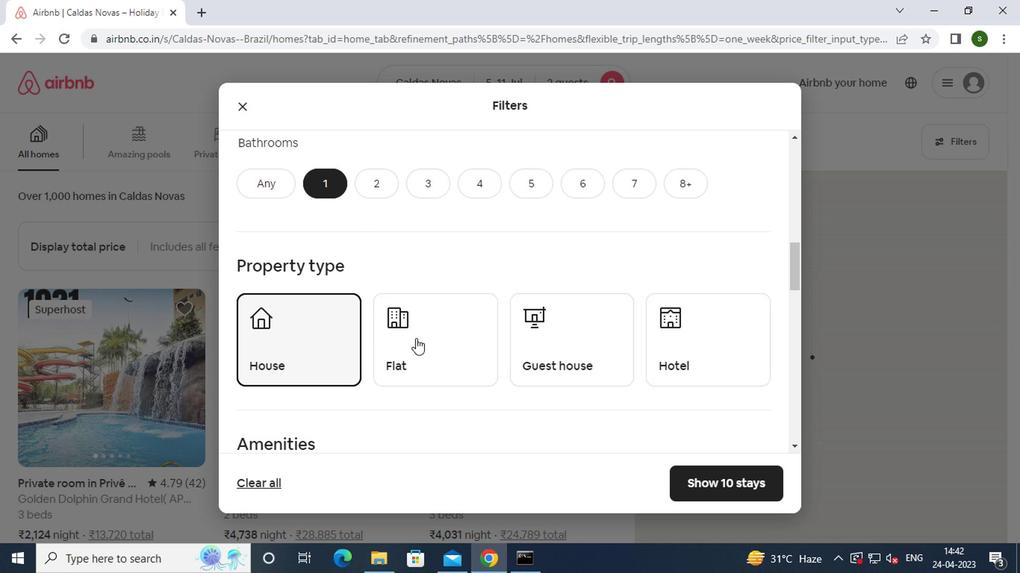 
Action: Mouse pressed left at (433, 334)
Screenshot: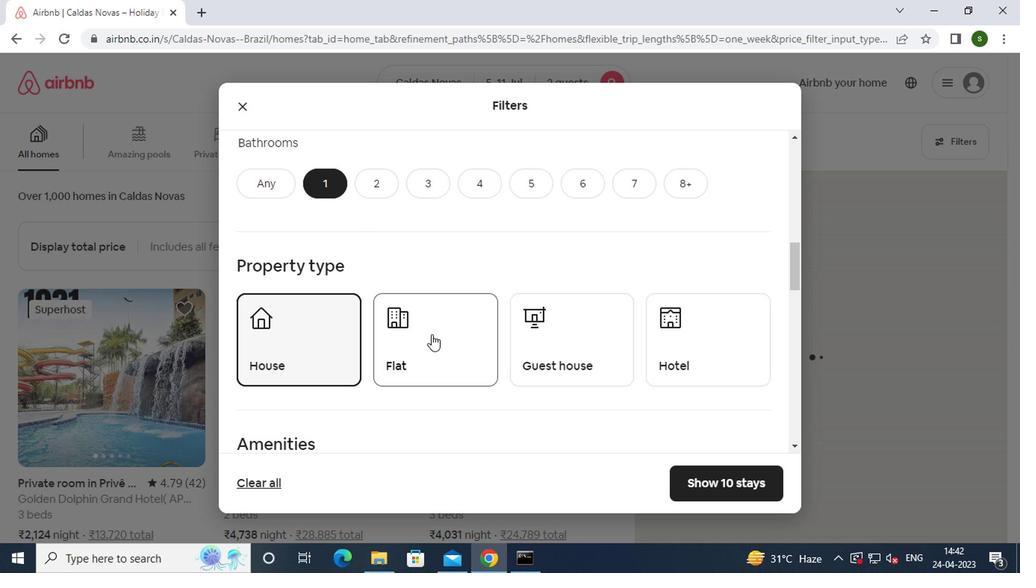 
Action: Mouse moved to (572, 341)
Screenshot: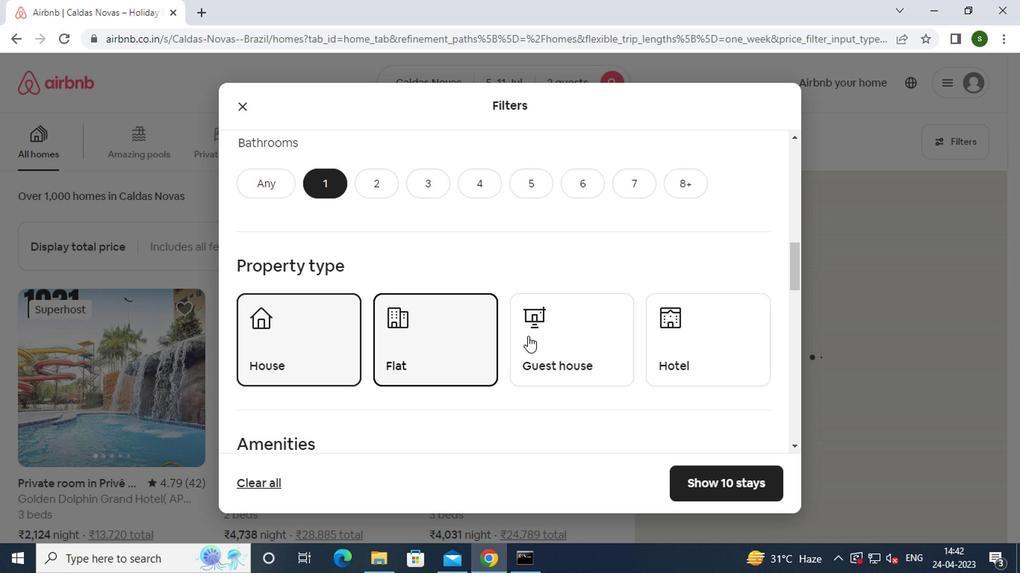 
Action: Mouse pressed left at (572, 341)
Screenshot: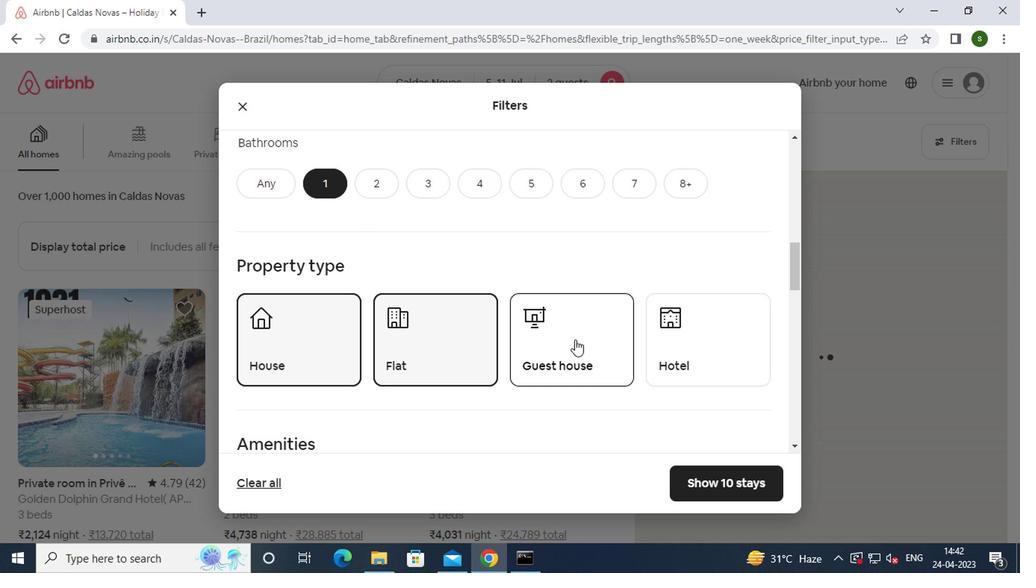 
Action: Mouse scrolled (572, 340) with delta (0, -1)
Screenshot: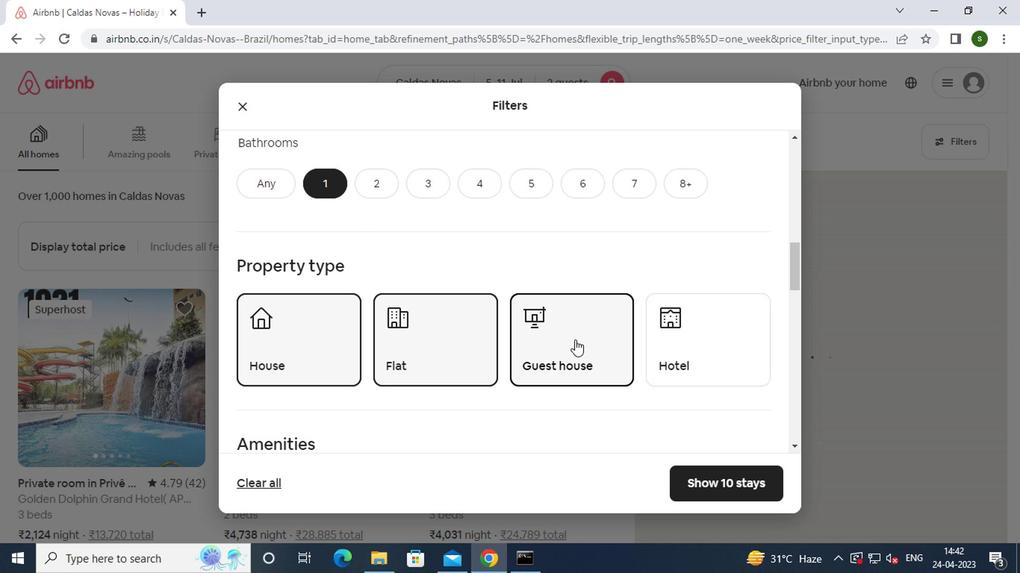 
Action: Mouse scrolled (572, 340) with delta (0, -1)
Screenshot: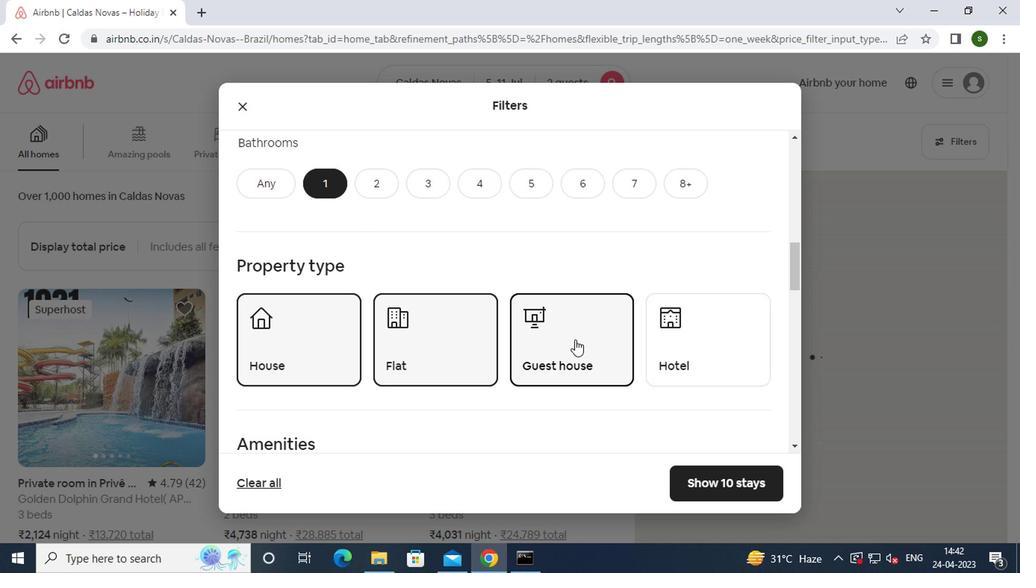 
Action: Mouse scrolled (572, 340) with delta (0, -1)
Screenshot: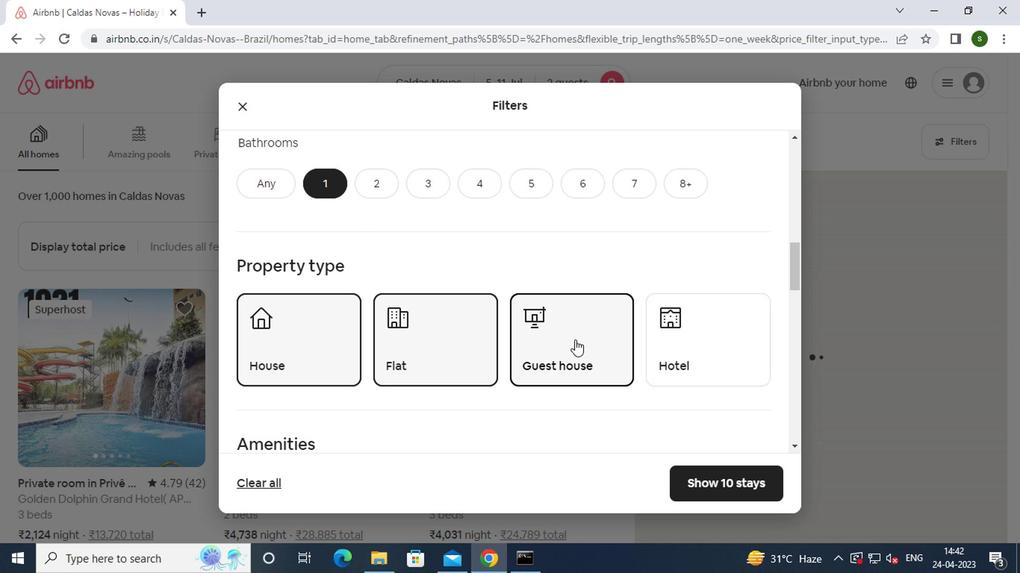 
Action: Mouse scrolled (572, 340) with delta (0, -1)
Screenshot: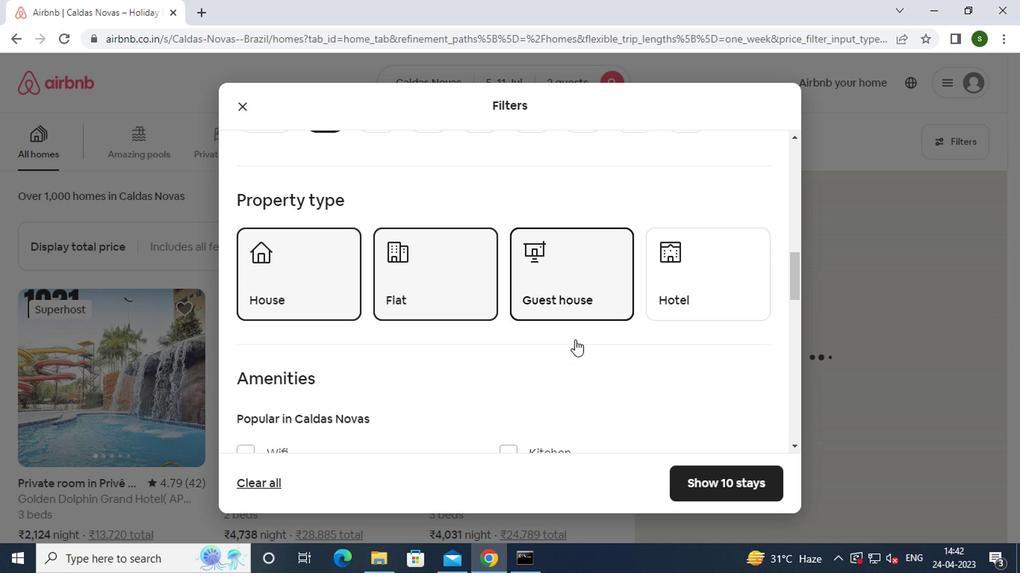 
Action: Mouse scrolled (572, 340) with delta (0, -1)
Screenshot: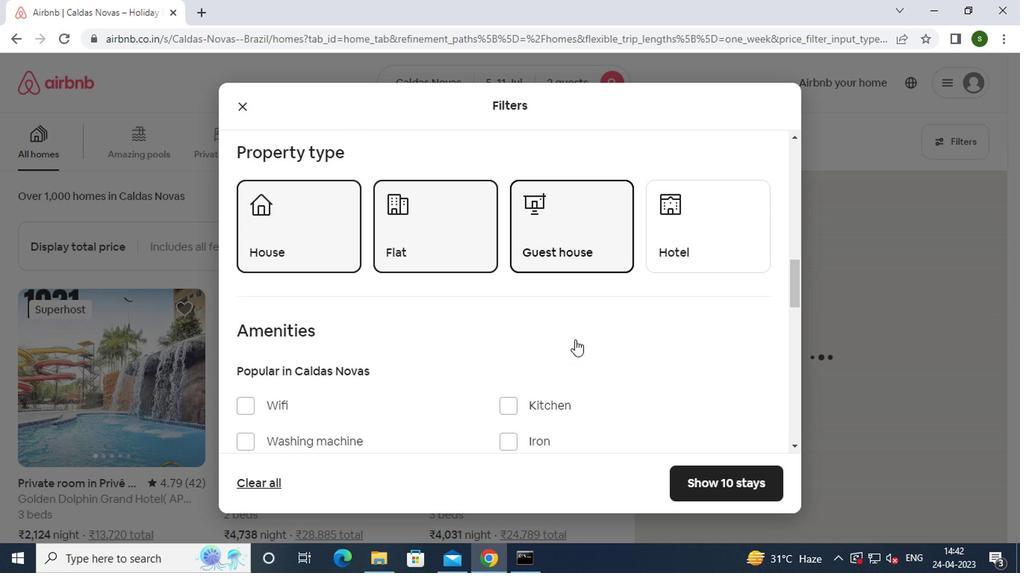 
Action: Mouse scrolled (572, 340) with delta (0, -1)
Screenshot: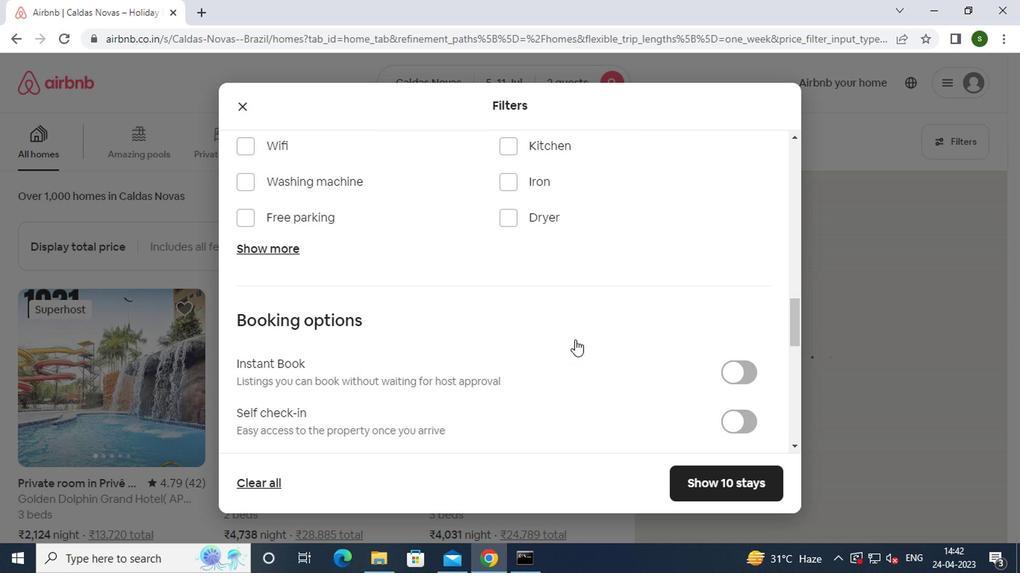 
Action: Mouse moved to (726, 345)
Screenshot: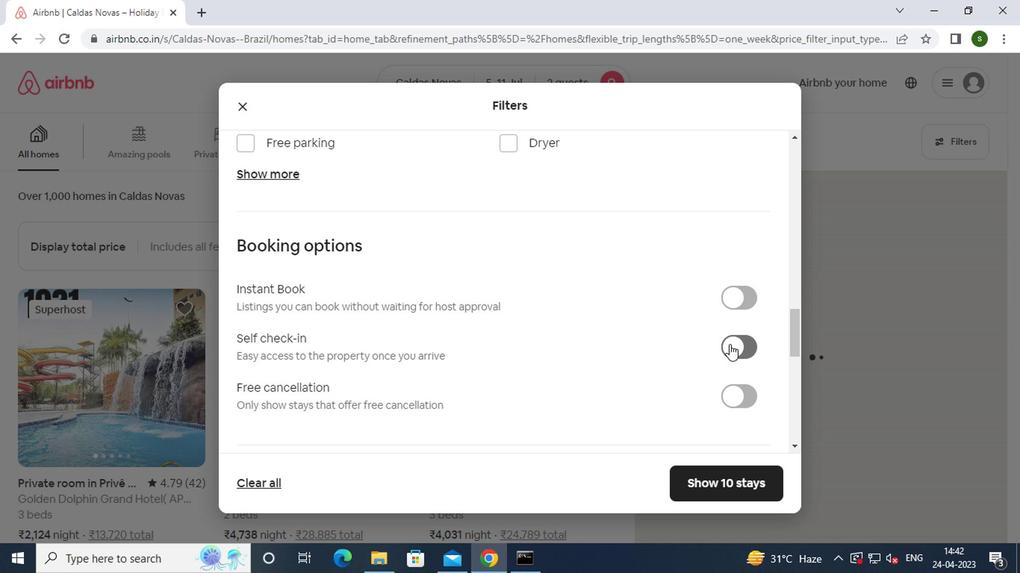 
Action: Mouse pressed left at (726, 345)
Screenshot: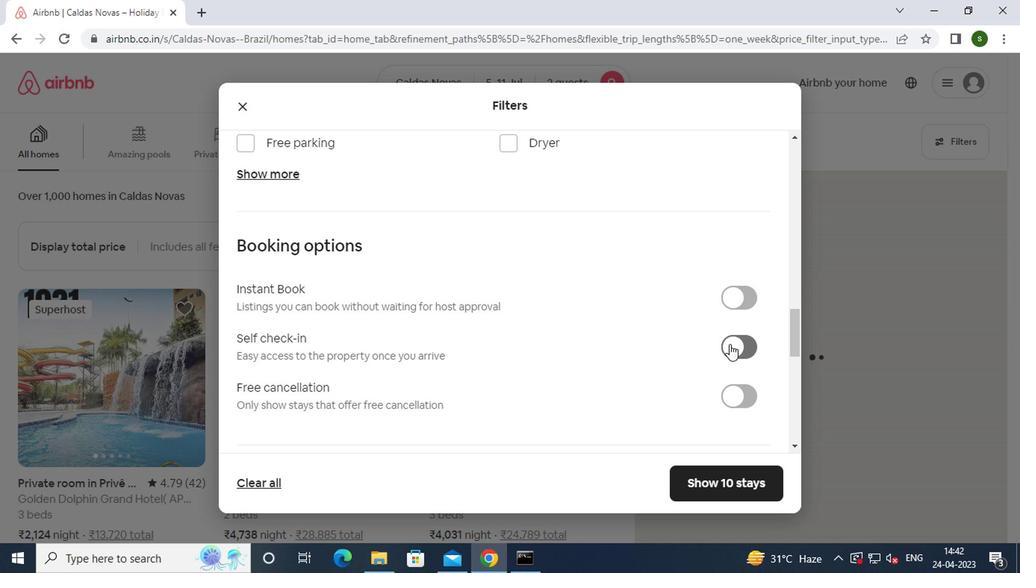 
Action: Mouse moved to (579, 299)
Screenshot: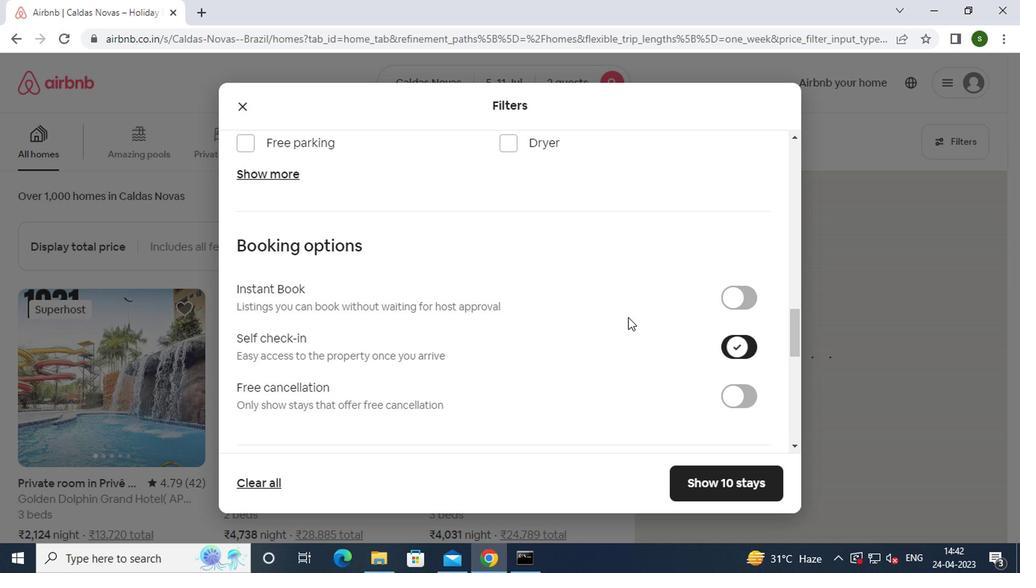 
Action: Mouse scrolled (579, 298) with delta (0, -1)
Screenshot: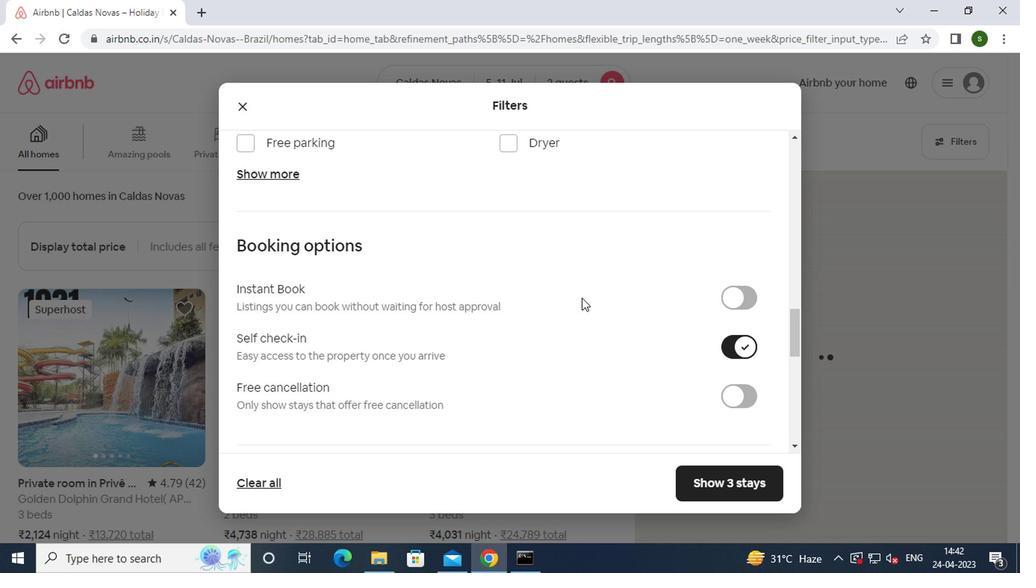 
Action: Mouse scrolled (579, 298) with delta (0, -1)
Screenshot: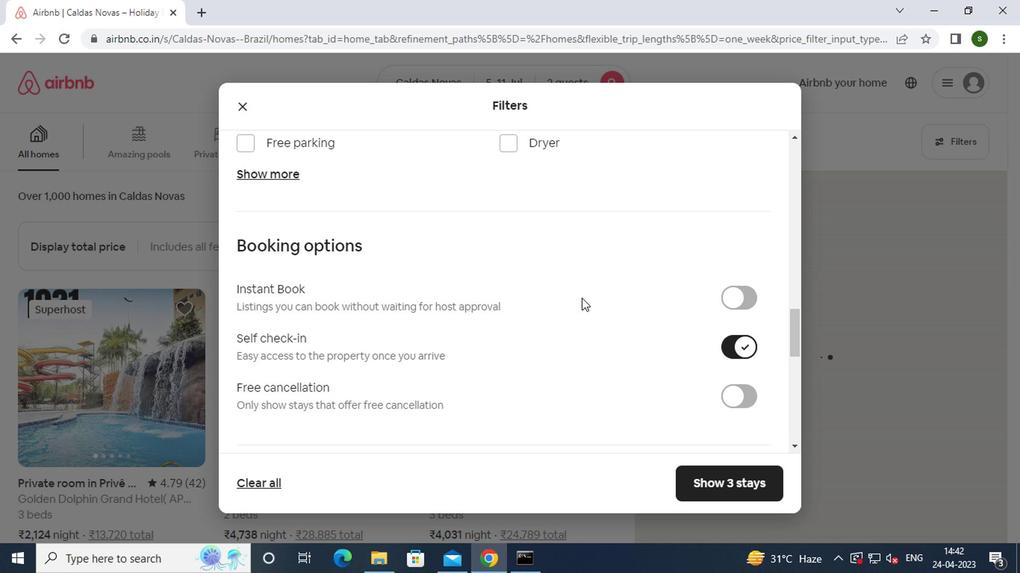 
Action: Mouse scrolled (579, 298) with delta (0, -1)
Screenshot: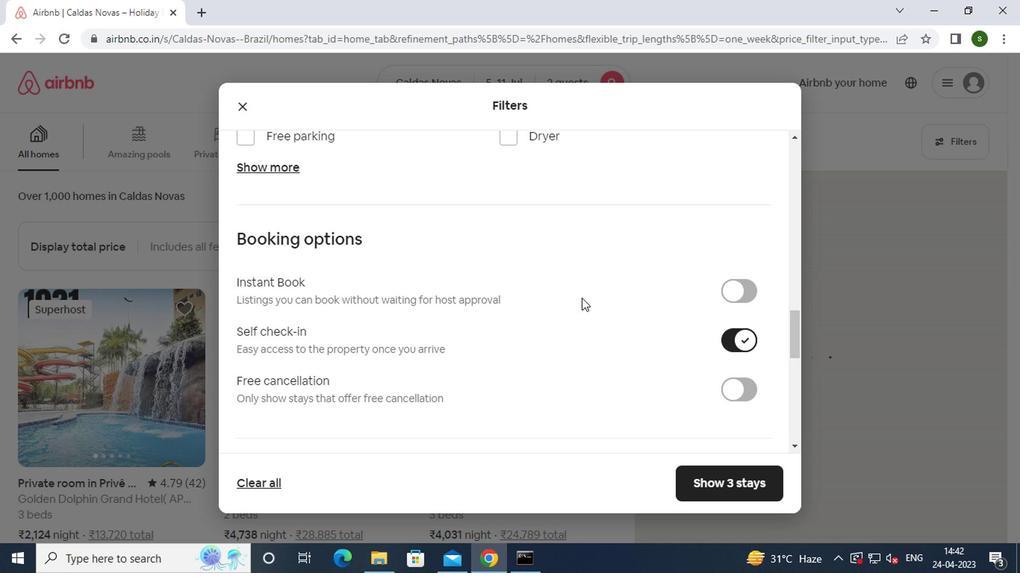 
Action: Mouse scrolled (579, 298) with delta (0, -1)
Screenshot: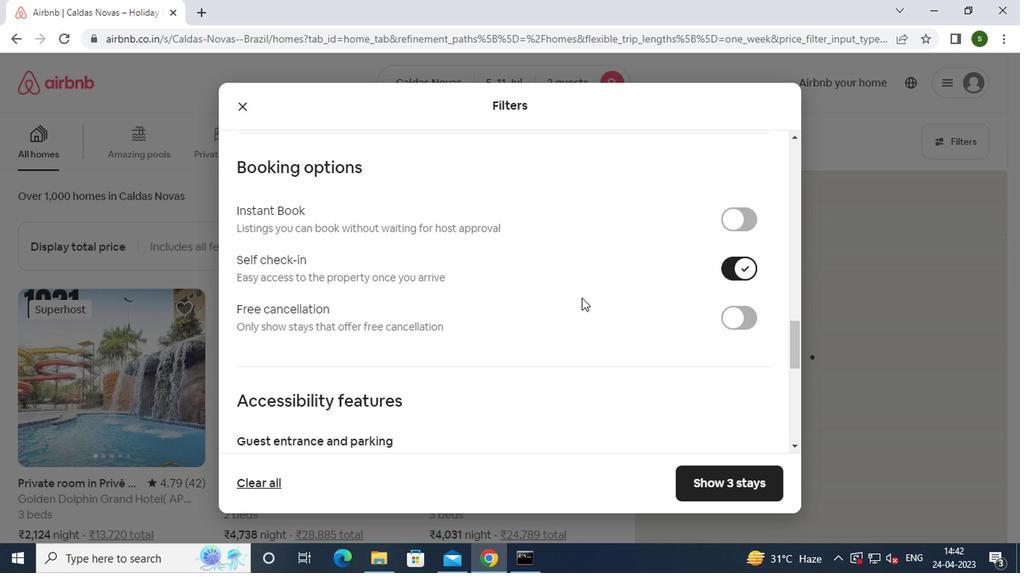 
Action: Mouse scrolled (579, 298) with delta (0, -1)
Screenshot: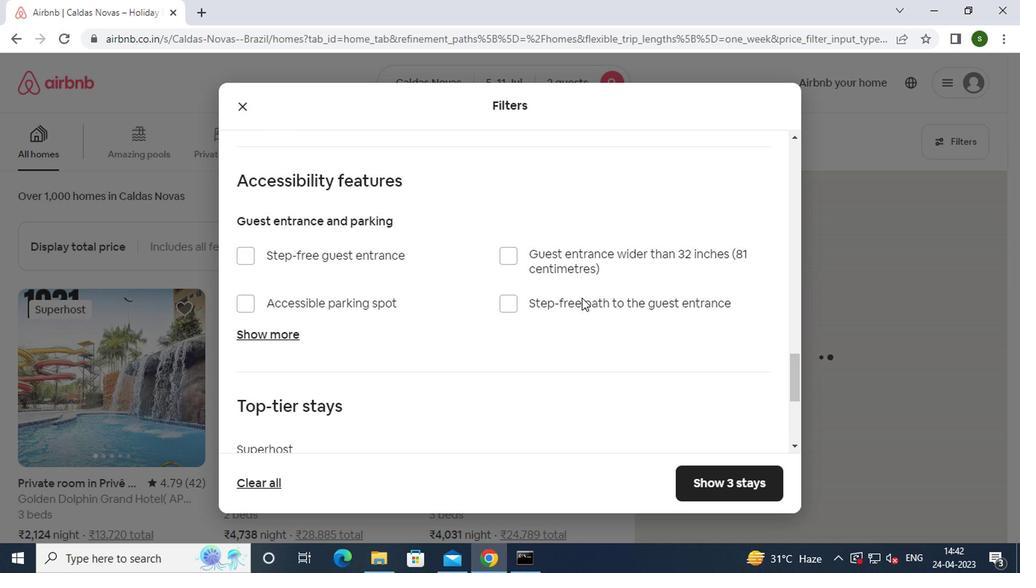 
Action: Mouse scrolled (579, 298) with delta (0, -1)
Screenshot: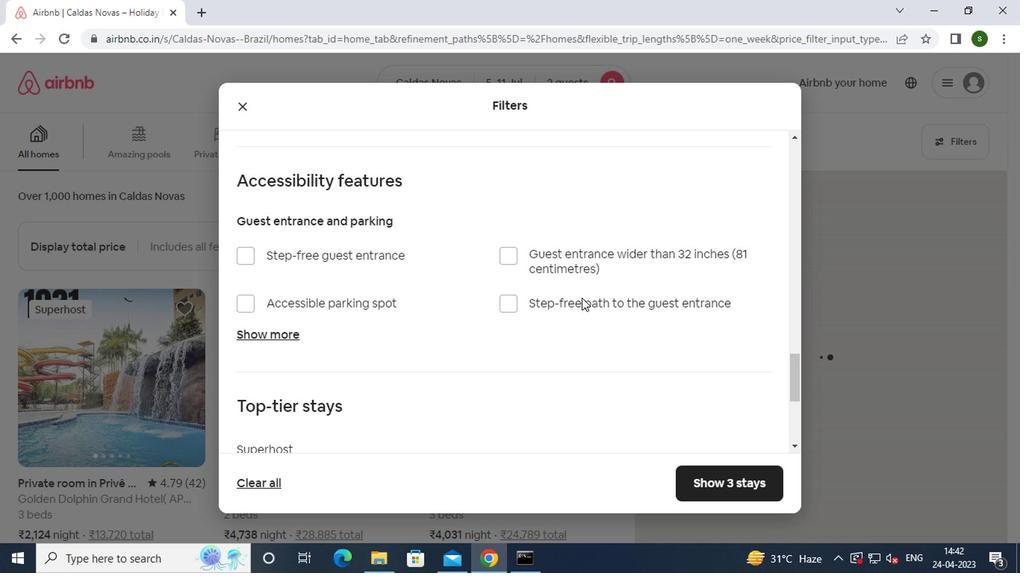 
Action: Mouse scrolled (579, 298) with delta (0, -1)
Screenshot: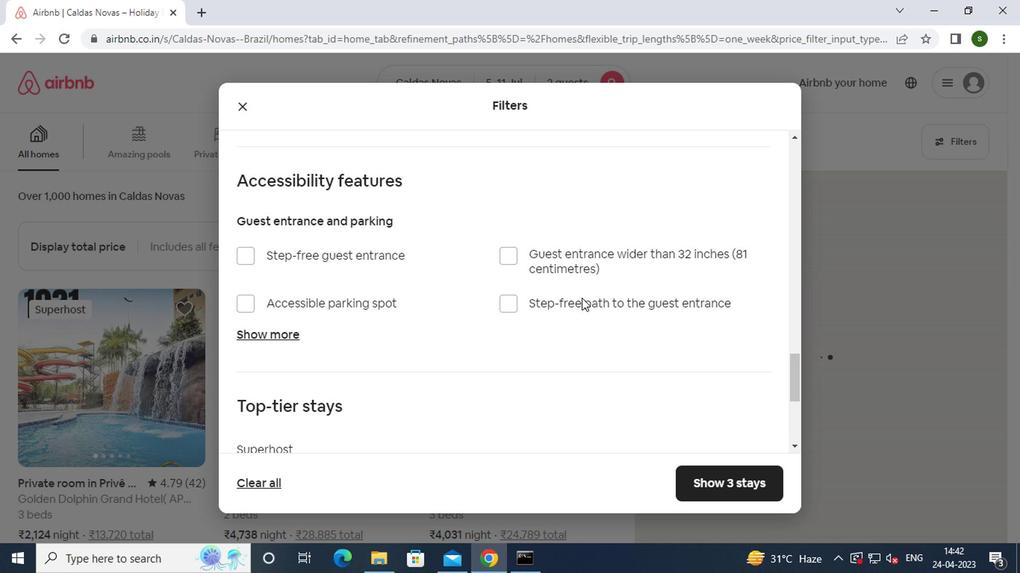 
Action: Mouse scrolled (579, 298) with delta (0, -1)
Screenshot: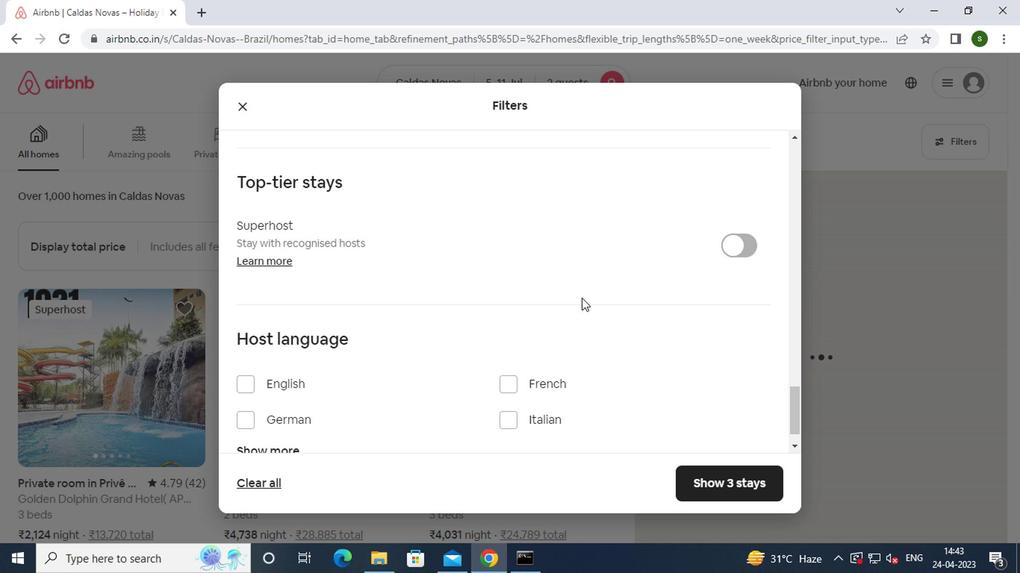 
Action: Mouse scrolled (579, 298) with delta (0, -1)
Screenshot: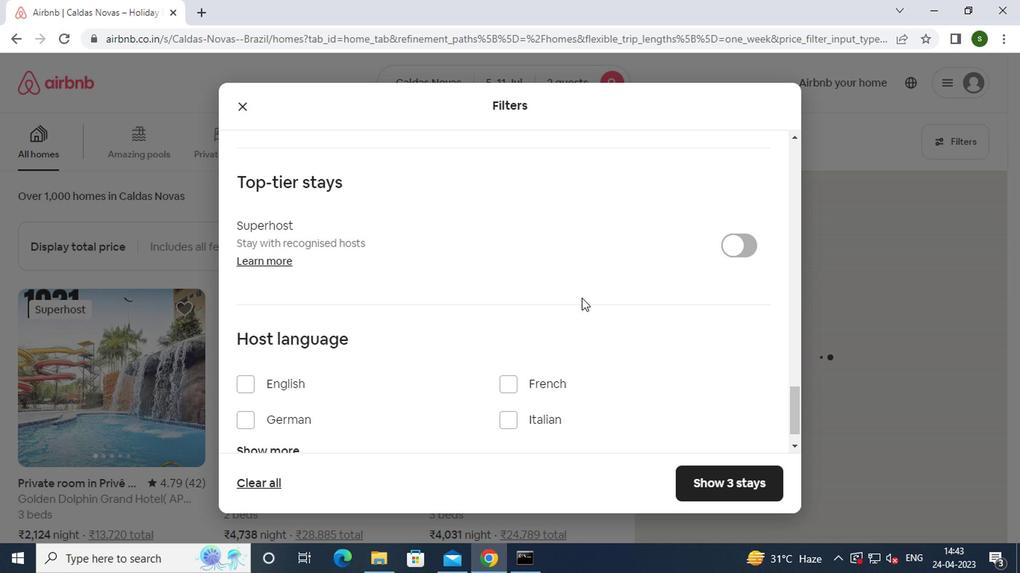 
Action: Mouse moved to (693, 477)
Screenshot: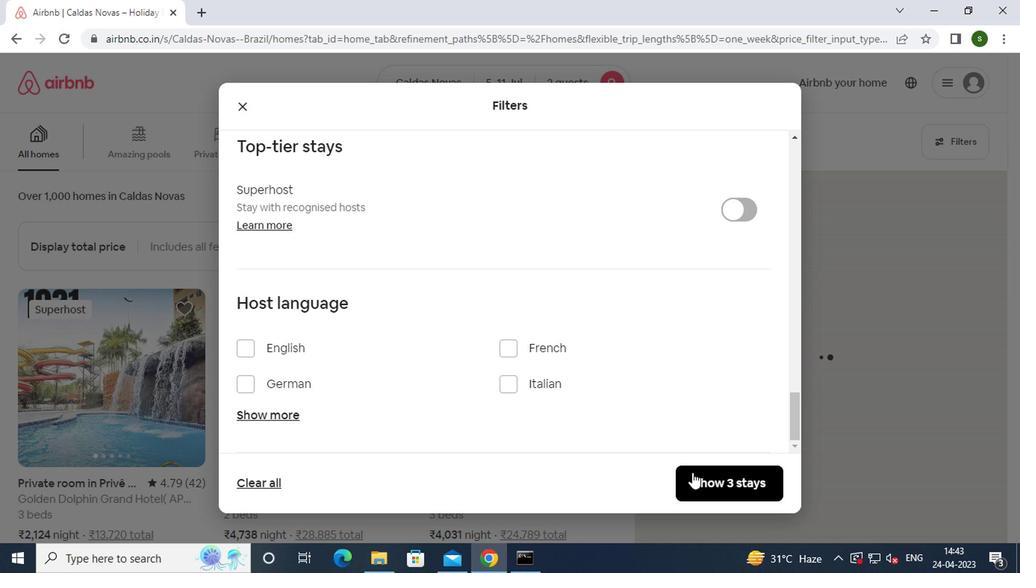 
Action: Mouse pressed left at (693, 477)
Screenshot: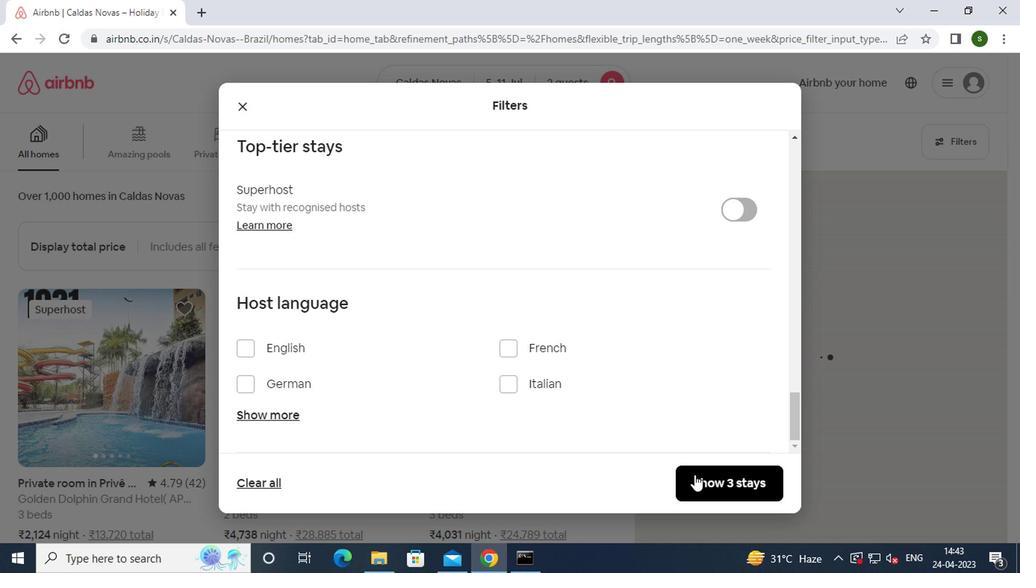 
Action: Mouse moved to (546, 183)
Screenshot: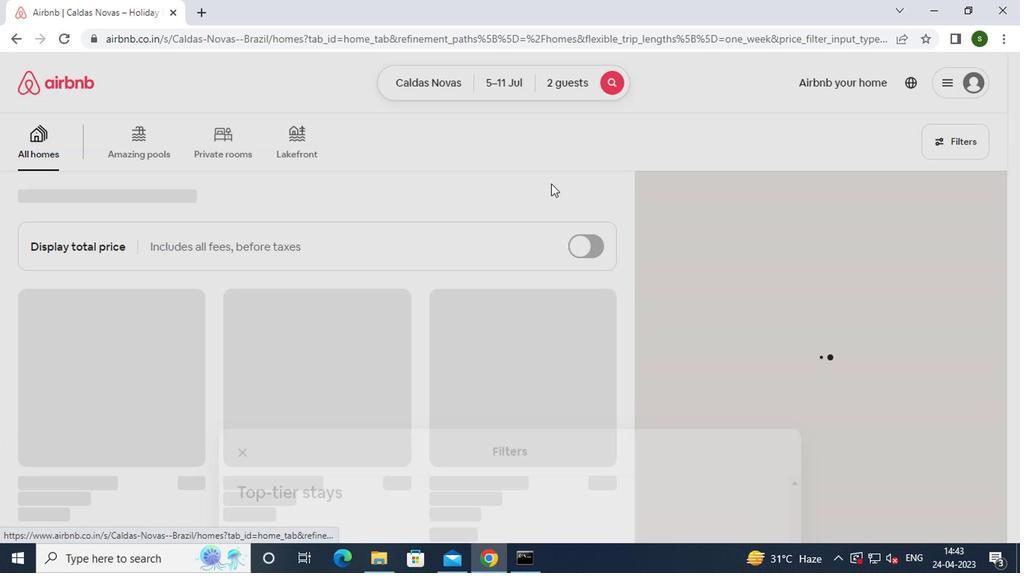
